 Task: In the Company abb.com, Create email and send with subject: 'Welcome to a New Paradigm: Introducing Our Visionary Solution', and with mail content 'Good Day,_x000D_
Embrace the power of innovation. Our disruptive solution will propel your industry forward and position you as a leader in your field._x000D_
Best Regards', attach the document: Proposal.doc and insert image: visitingcard.jpg. Below Best Regards, write Twitter and insert the URL: 'twitter.com'. Mark checkbox to create task to follow up : Tomorrow.  Enter or choose an email address of recipient's from company's contact and send.. Logged in from softage.5@softage.net
Action: Mouse moved to (83, 48)
Screenshot: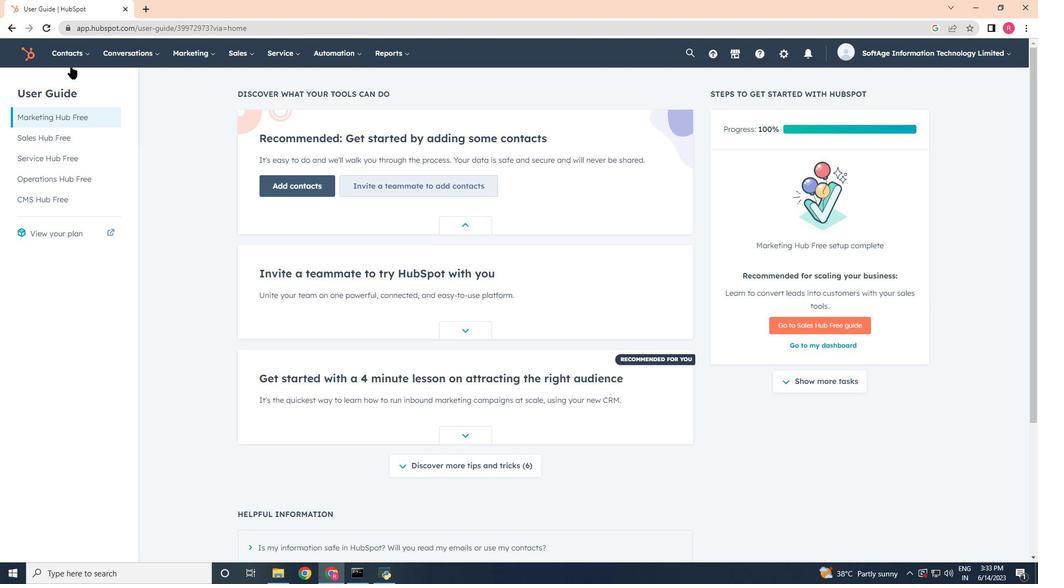 
Action: Mouse pressed left at (83, 48)
Screenshot: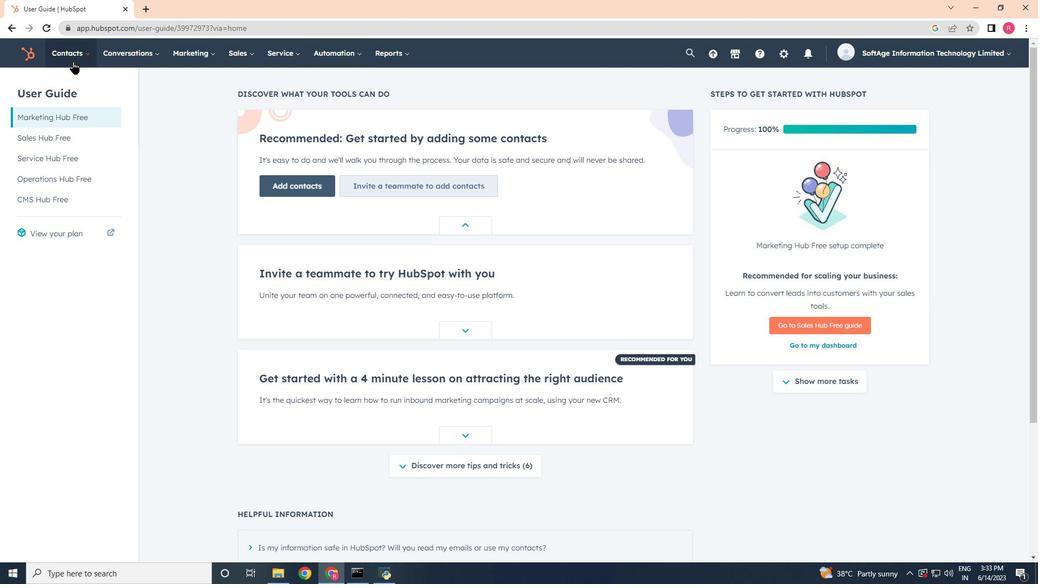 
Action: Mouse moved to (100, 97)
Screenshot: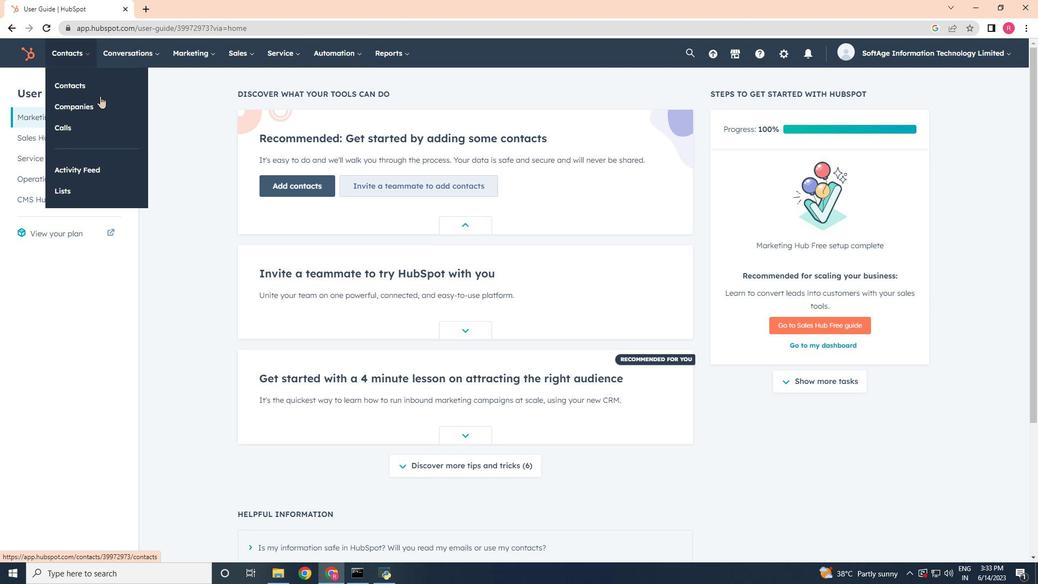 
Action: Mouse pressed left at (100, 97)
Screenshot: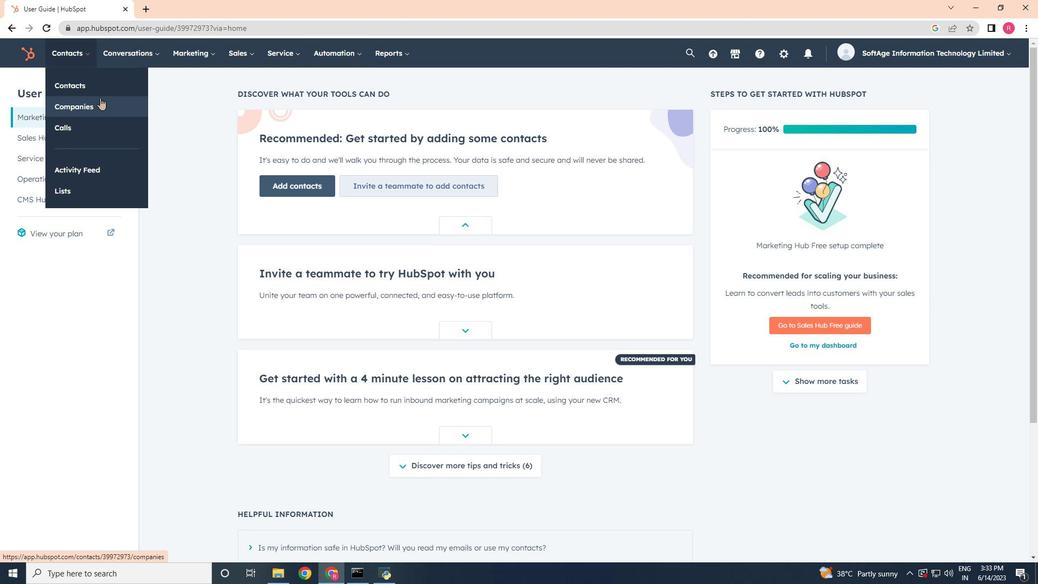 
Action: Mouse moved to (99, 172)
Screenshot: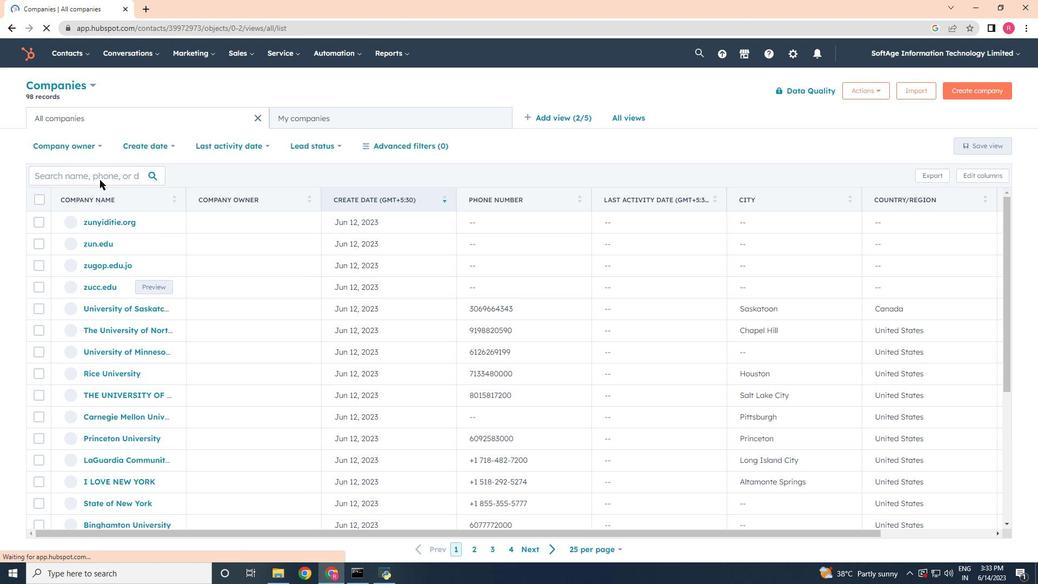 
Action: Mouse pressed left at (99, 172)
Screenshot: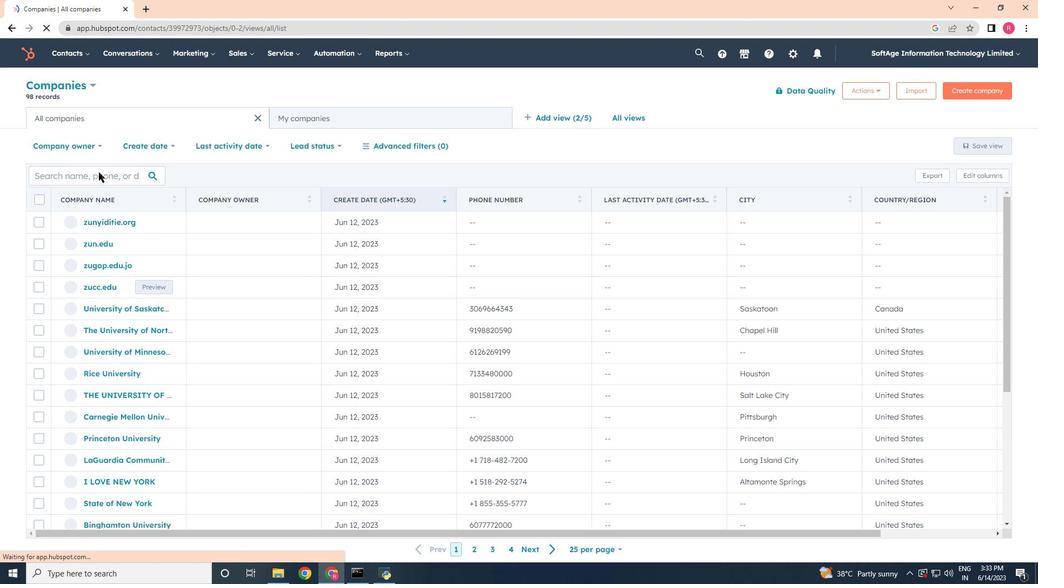 
Action: Mouse moved to (99, 172)
Screenshot: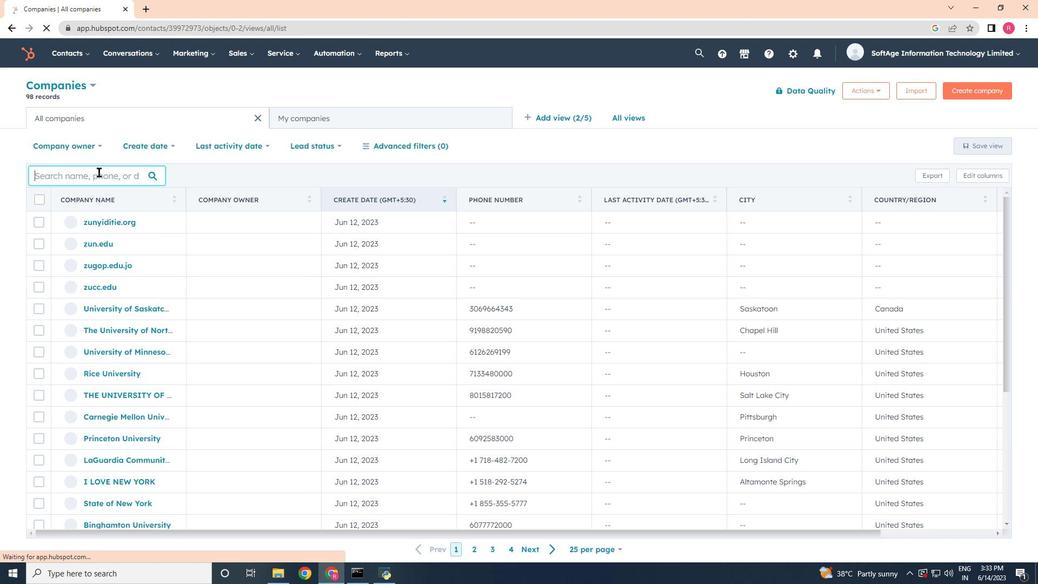 
Action: Key pressed abb
Screenshot: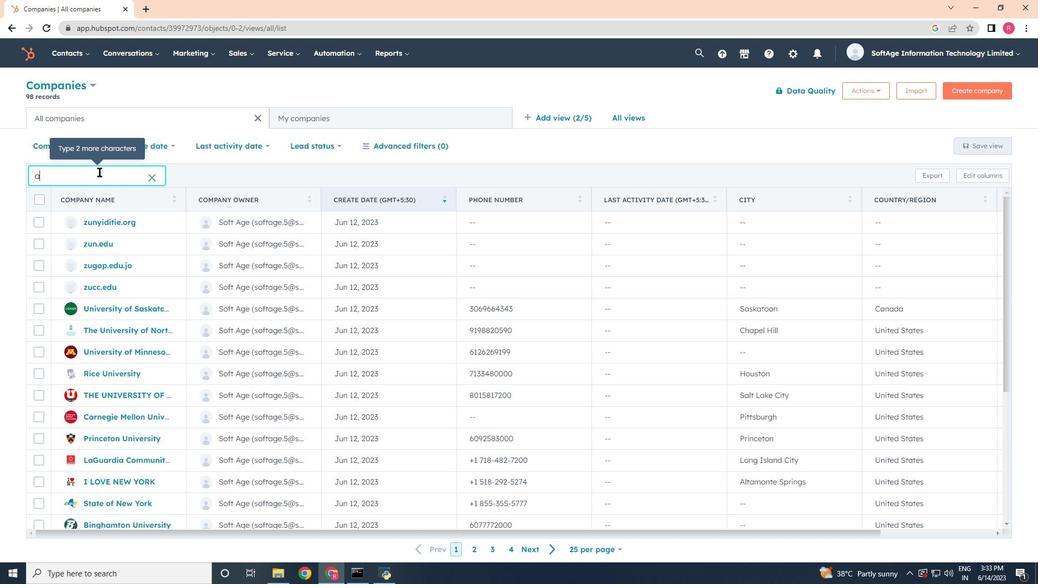 
Action: Mouse moved to (88, 227)
Screenshot: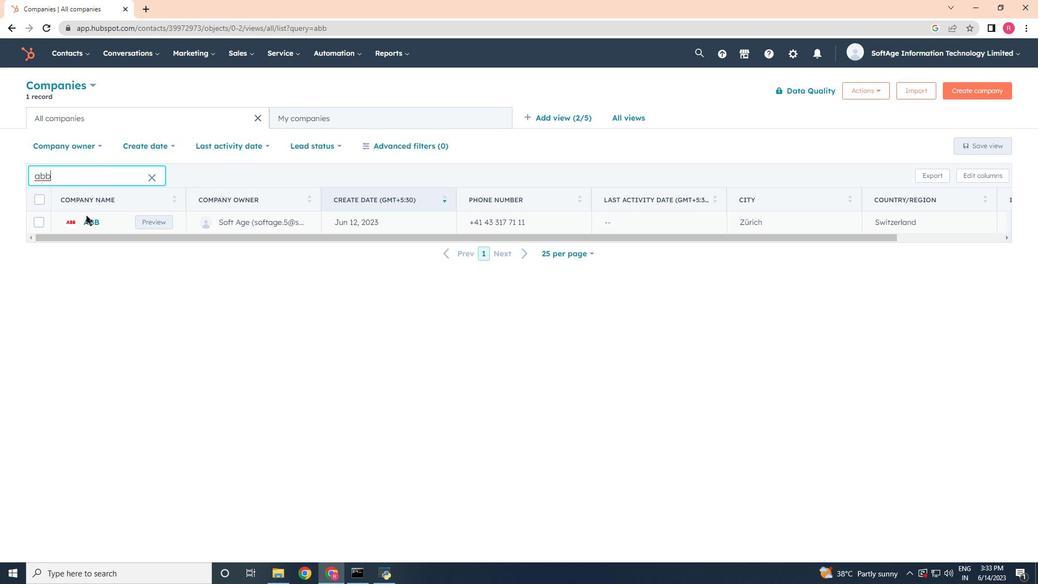 
Action: Mouse pressed left at (88, 227)
Screenshot: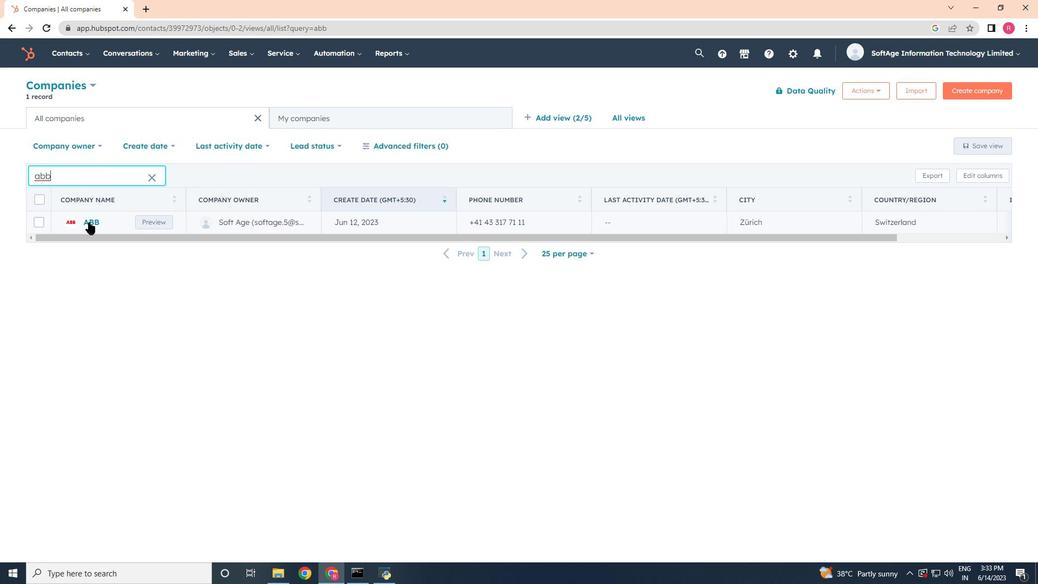 
Action: Mouse moved to (93, 222)
Screenshot: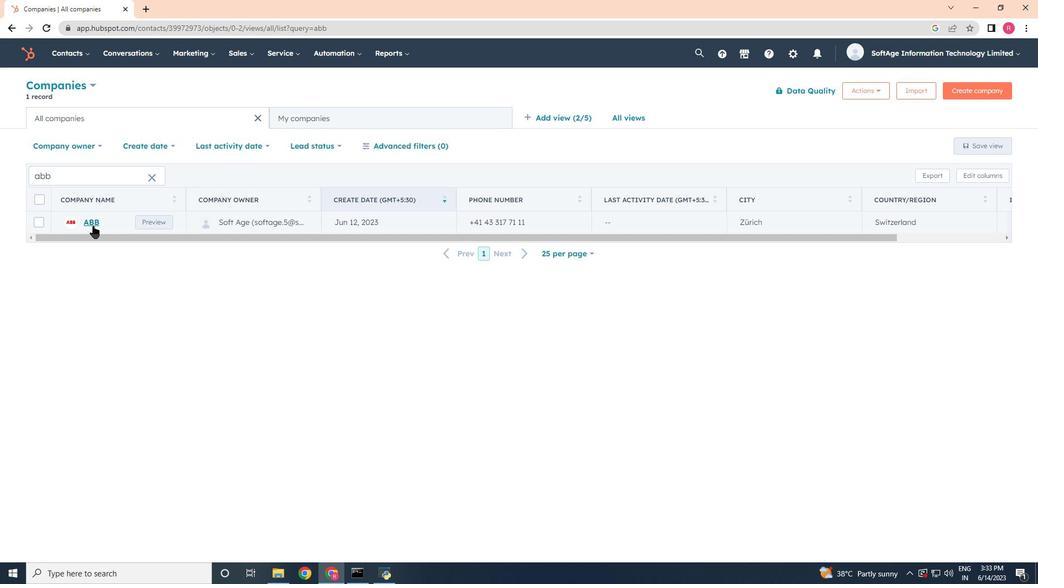 
Action: Mouse pressed left at (93, 222)
Screenshot: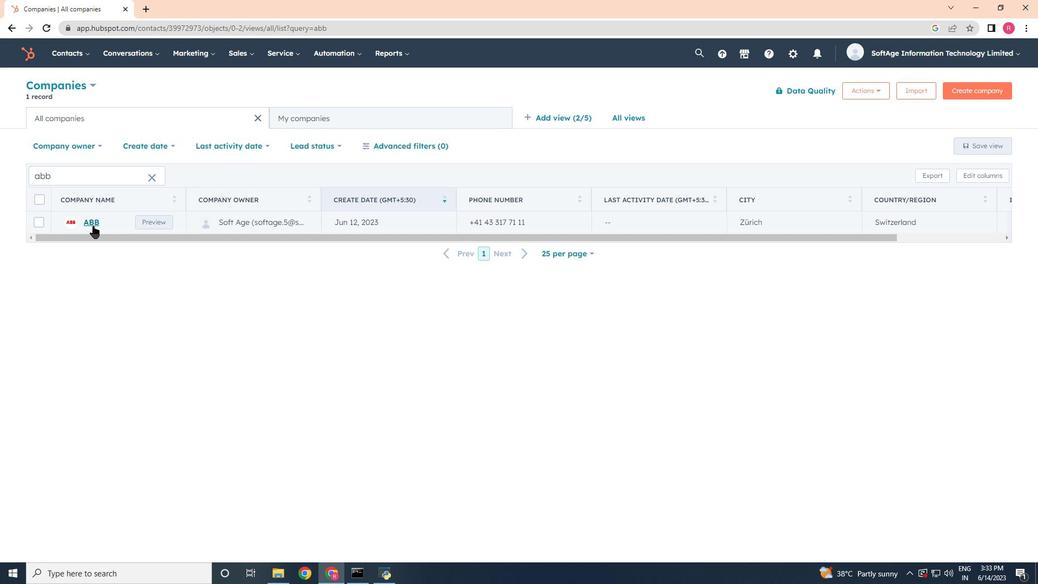
Action: Mouse moved to (66, 187)
Screenshot: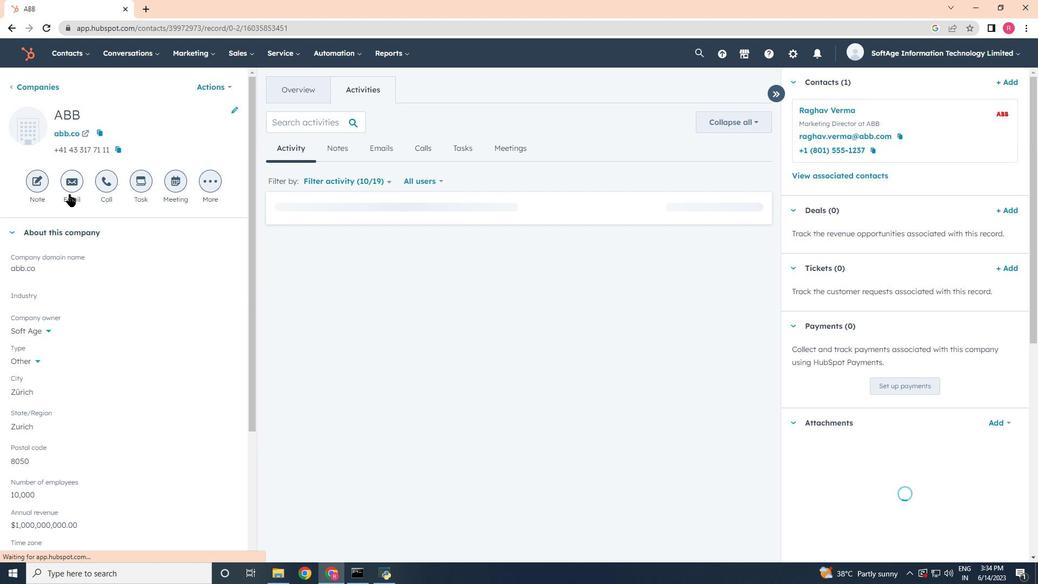 
Action: Mouse pressed left at (66, 187)
Screenshot: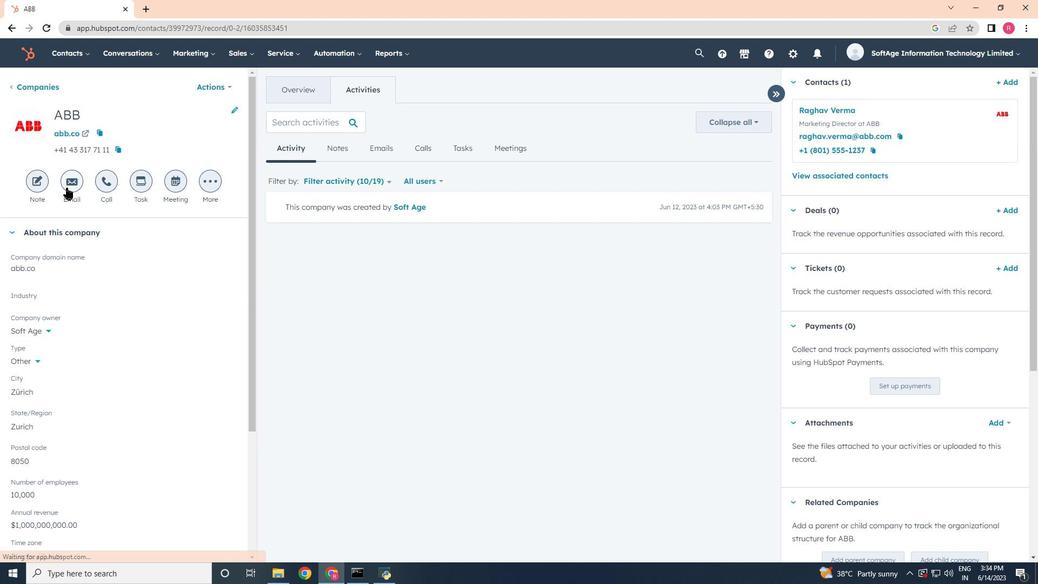 
Action: Mouse moved to (913, 273)
Screenshot: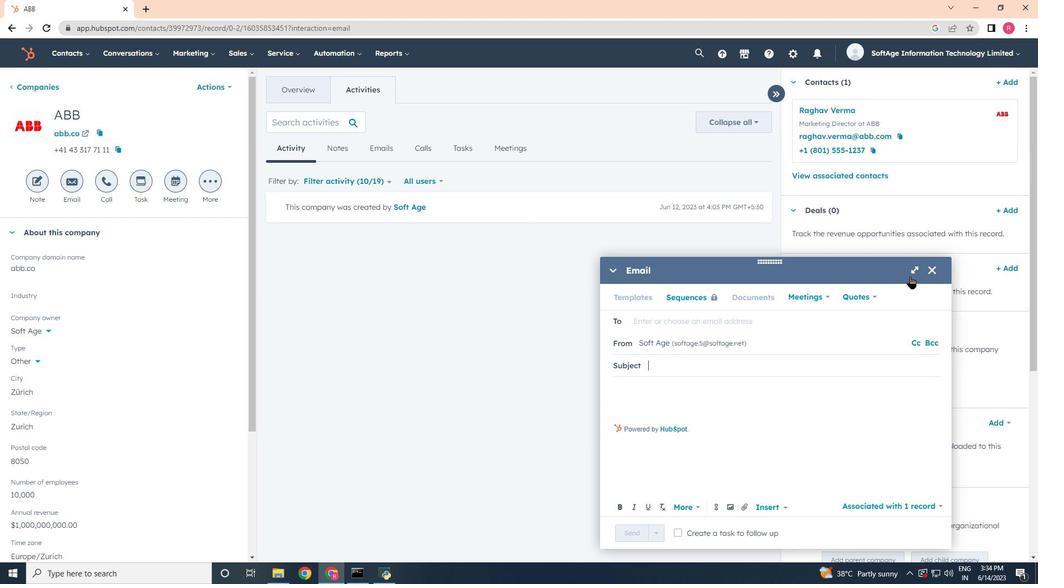 
Action: Mouse pressed left at (913, 273)
Screenshot: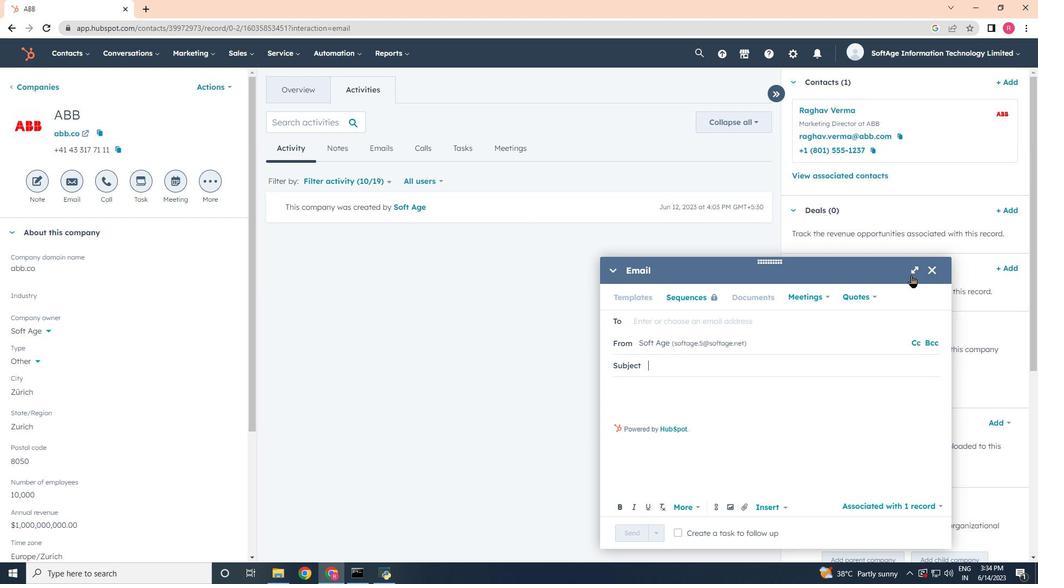 
Action: Mouse moved to (557, 249)
Screenshot: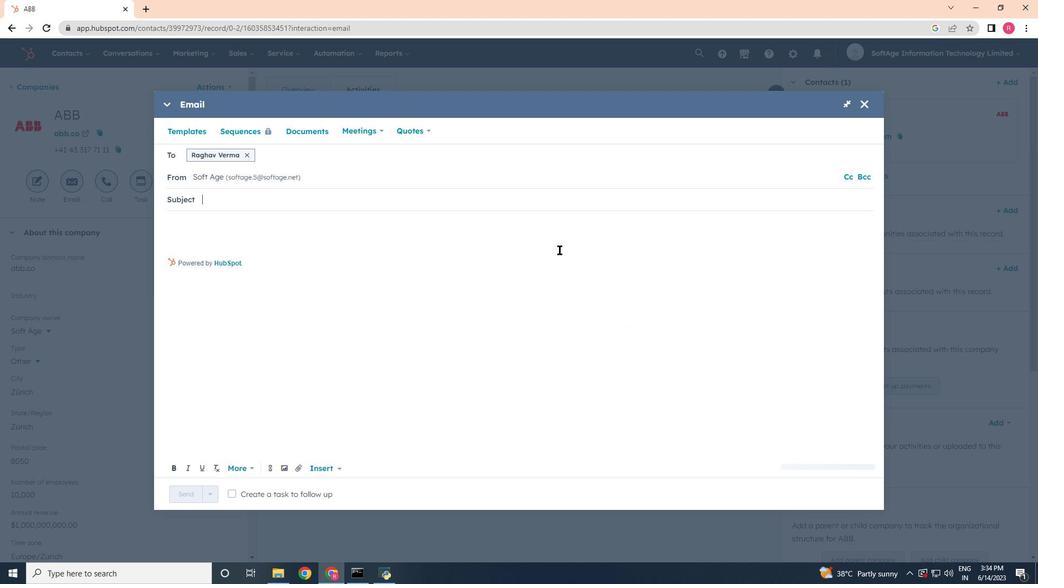 
Action: Key pressed <Key.shift>Welcome<Key.space>
Screenshot: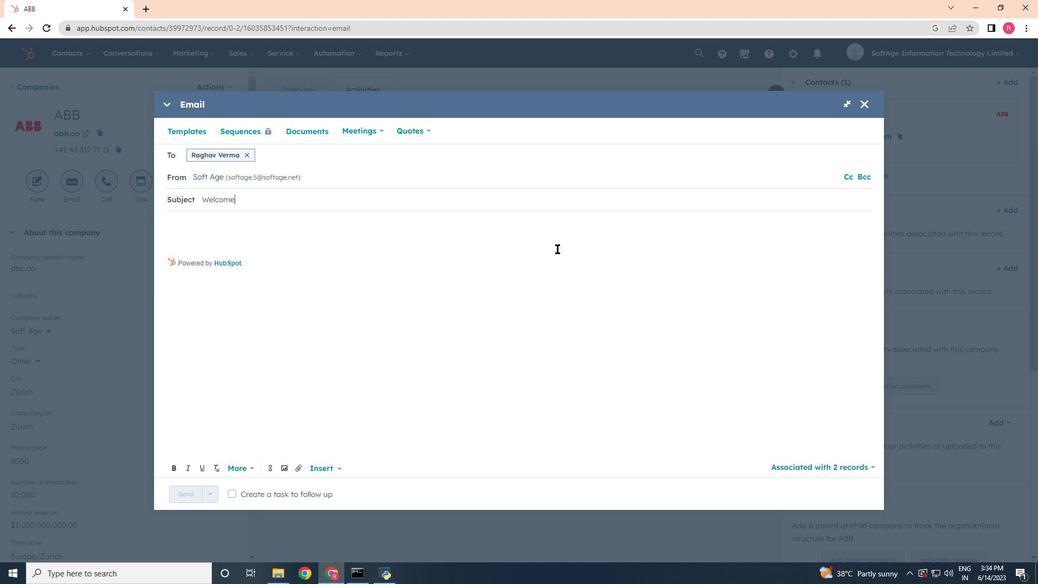 
Action: Mouse moved to (558, 249)
Screenshot: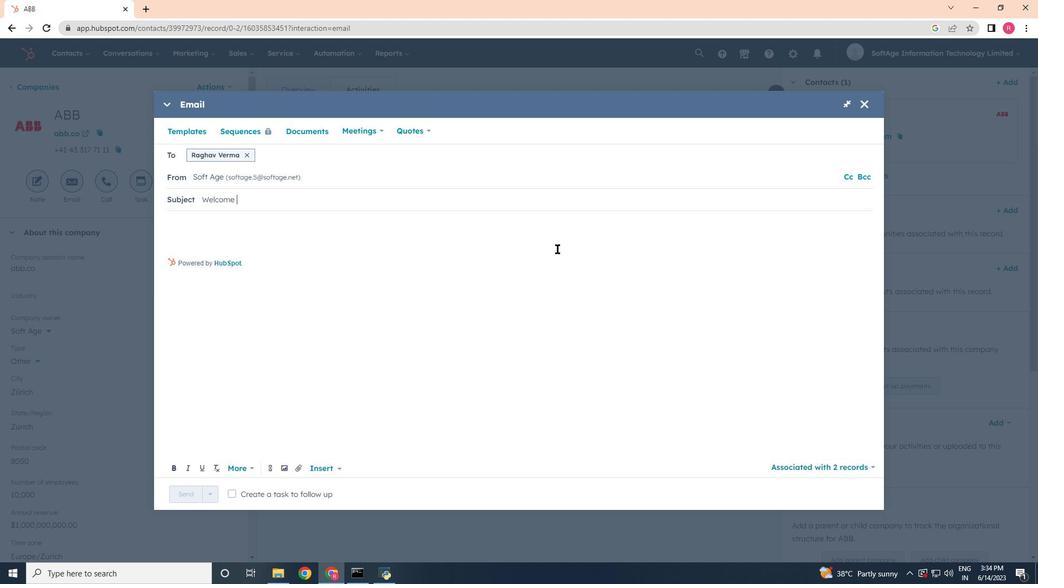 
Action: Key pressed to<Key.space>a<Key.space><Key.shift>New<Key.space><Key.shift>Paradigm<Key.shift_r>:<Key.space><Key.shift><Key.shift><Key.shift><Key.shift><Key.shift><Key.shift><Key.shift><Key.shift><Key.shift><Key.shift><Key.shift>Introducing<Key.space><Key.shift>Our<Key.space><Key.shift>Visionary<Key.space><Key.shift>Solution<Key.space>
Screenshot: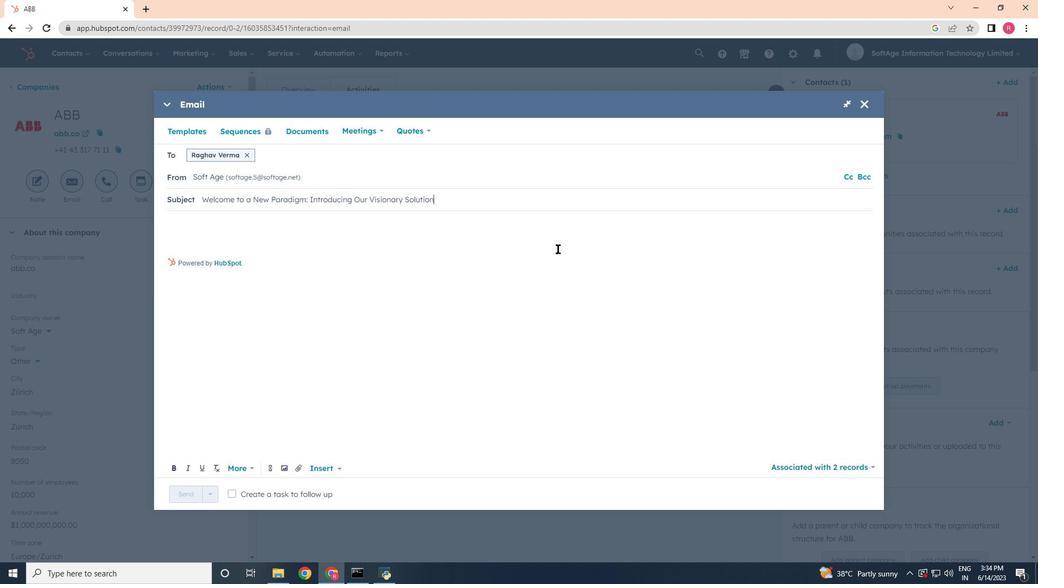 
Action: Mouse scrolled (558, 249) with delta (0, 0)
Screenshot: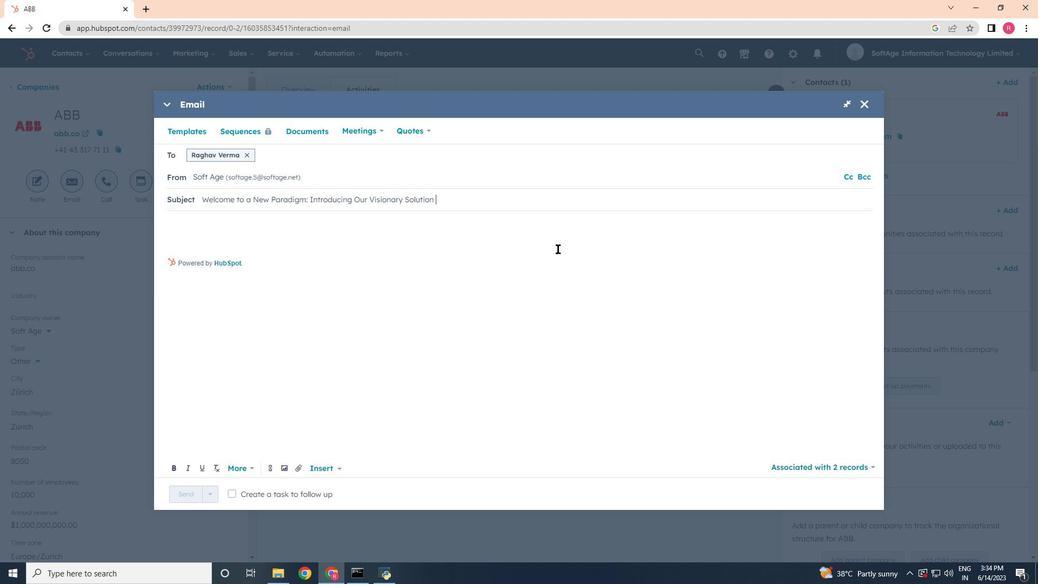 
Action: Mouse moved to (220, 224)
Screenshot: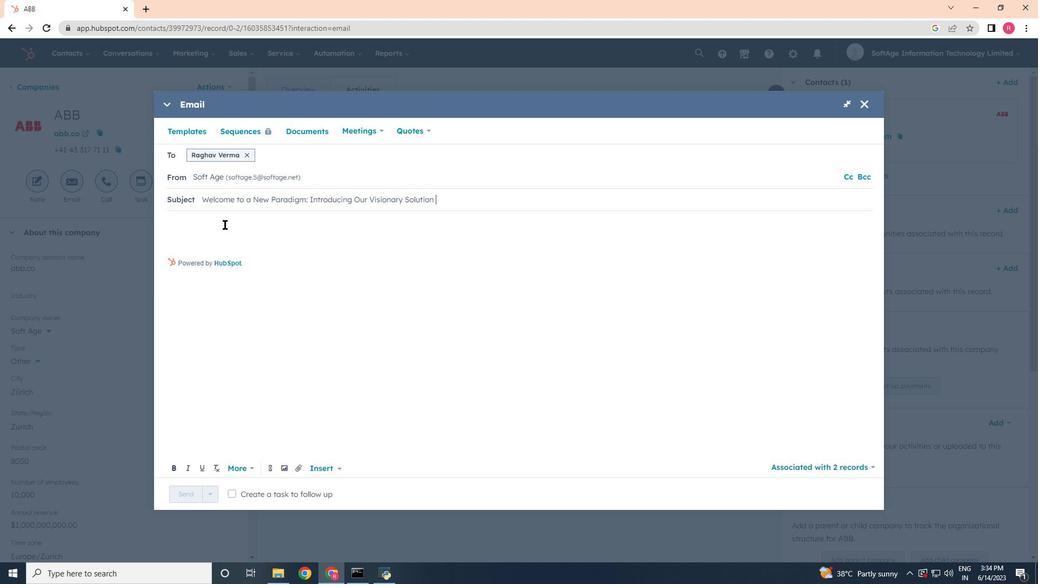 
Action: Mouse pressed left at (220, 224)
Screenshot: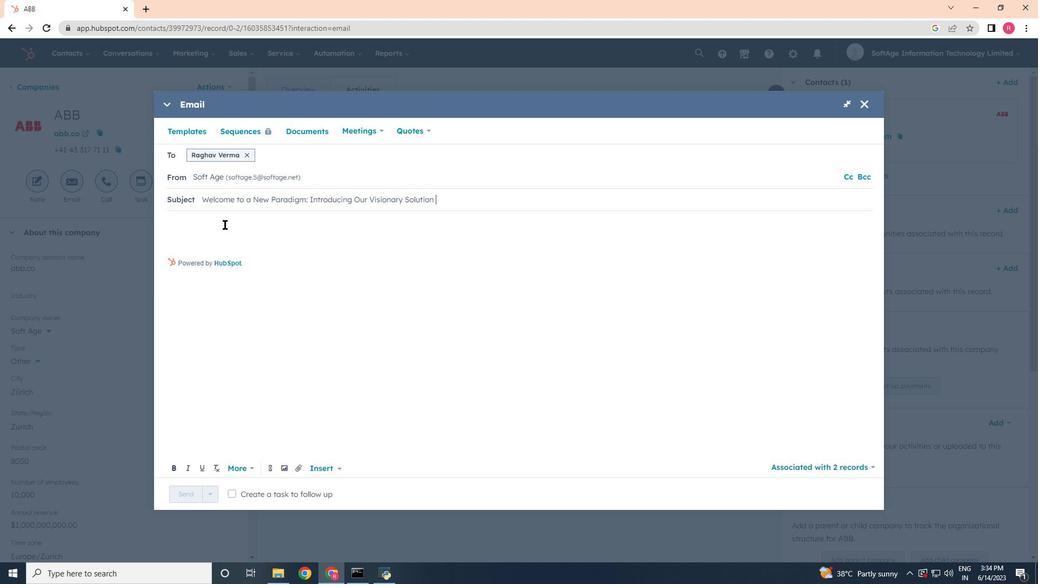 
Action: Mouse moved to (828, 503)
Screenshot: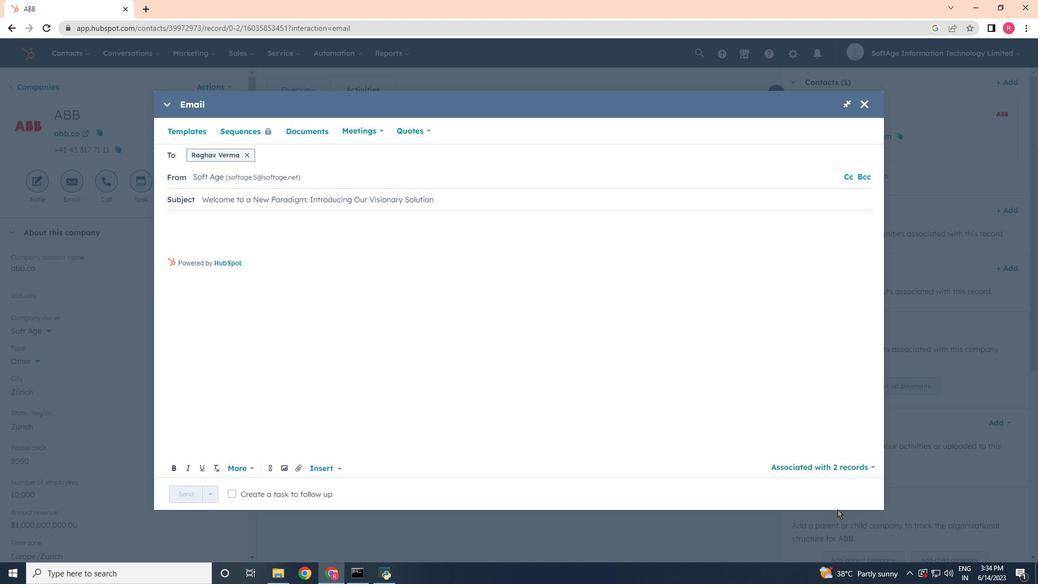 
Action: Key pressed <Key.shift>Good<Key.space><Key.shift><Key.shift><Key.shift><Key.shift><Key.shift><Key.shift><Key.shift><Key.shift><Key.shift><Key.shift><Key.shift><Key.shift><Key.shift><Key.shift><Key.shift>Day;<Key.backspace>,<Key.enter><Key.enter><Key.shift><Key.shift><Key.shift><Key.shift><Key.shift><Key.shift><Key.shift><Key.shift><Key.shift><Key.shift><Key.shift><Key.shift><Key.shift><Key.shift><Key.shift><Key.shift><Key.shift><Key.shift><Key.shift><Key.shift><Key.shift><Key.shift><Key.shift><Key.shift><Key.shift><Key.shift><Key.shift><Key.shift><Key.shift>Empower<Key.space><Key.backspace><Key.backspace><Key.backspace><Key.backspace><Key.backspace><Key.backspace><Key.backspace>mbrace<Key.space>the<Key.space>power<Key.space>of<Key.space>innovation<Key.space><Key.backspace>.<Key.space><Key.shift>Our<Key.space>disruptive<Key.space>solution<Key.space>will<Key.space>propel<Key.space>your<Key.space>industry<Key.space>forwards<Key.space>and<Key.space>position<Key.space>you<Key.space>as<Key.space>a<Key.space>leader<Key.space>in<Key.space>your<Key.space>field.<Key.enter><Key.enter><Key.shift>Best<Key.space><Key.shift><Key.shift><Key.shift><Key.shift><Key.shift>Regards,<Key.enter>
Screenshot: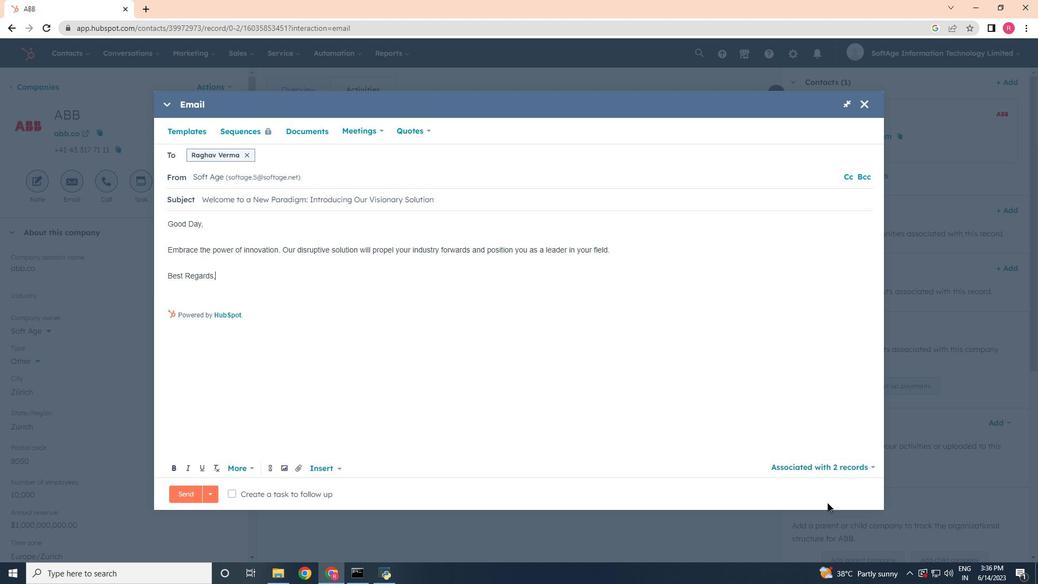 
Action: Mouse moved to (302, 468)
Screenshot: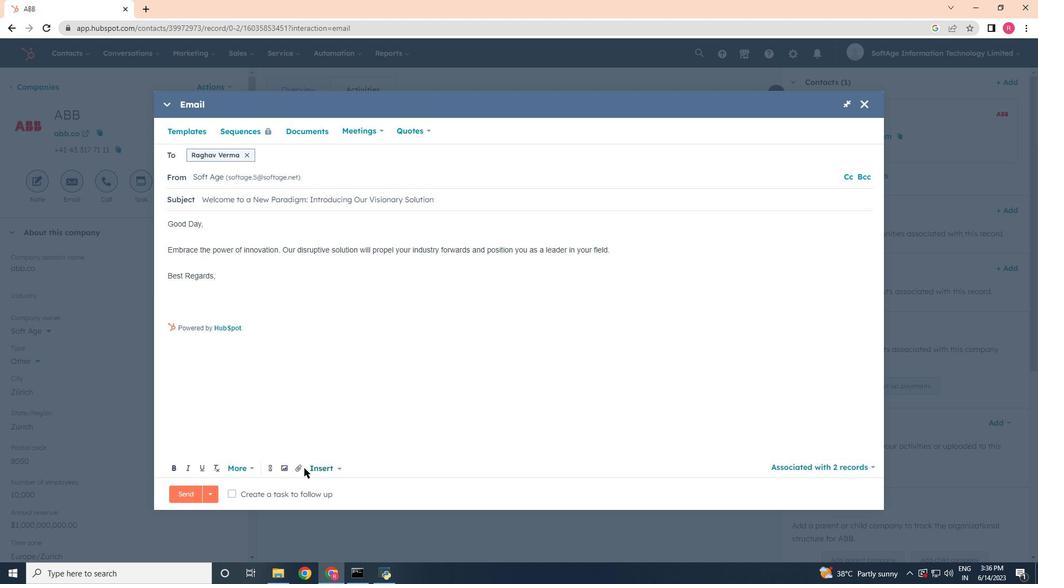
Action: Mouse pressed left at (302, 468)
Screenshot: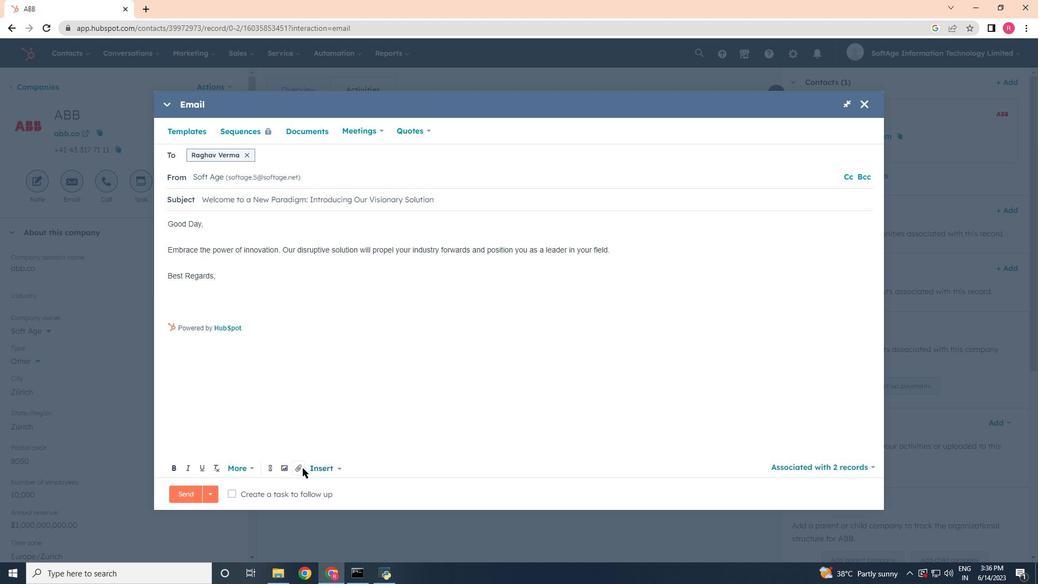 
Action: Mouse moved to (309, 444)
Screenshot: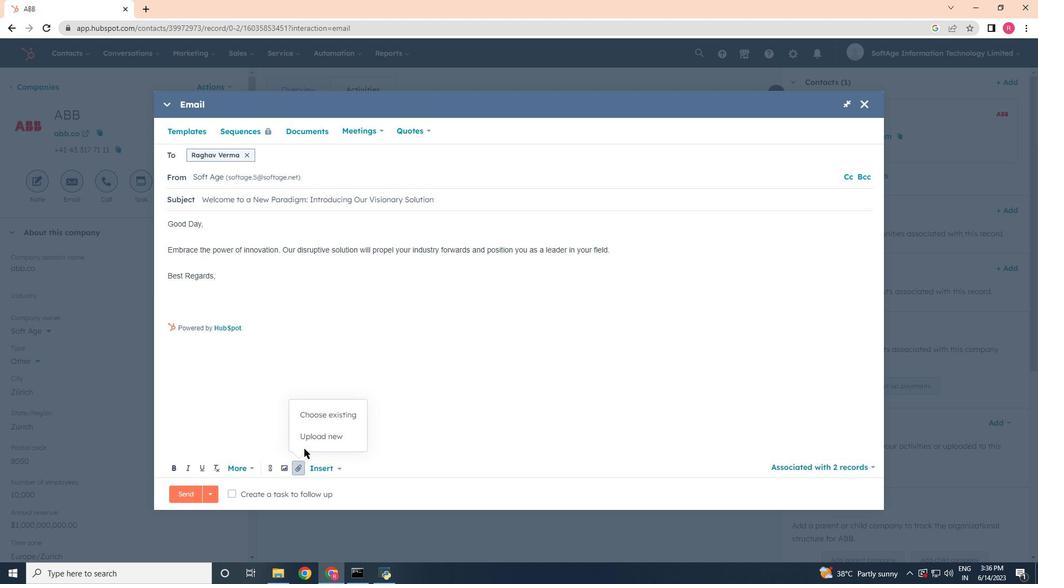
Action: Mouse pressed left at (309, 444)
Screenshot: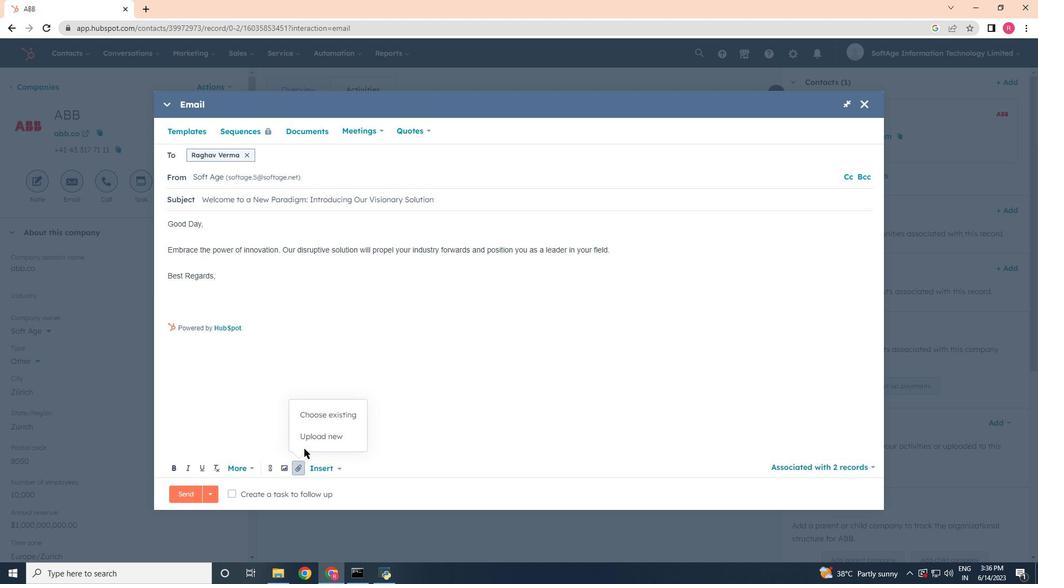 
Action: Mouse moved to (174, 183)
Screenshot: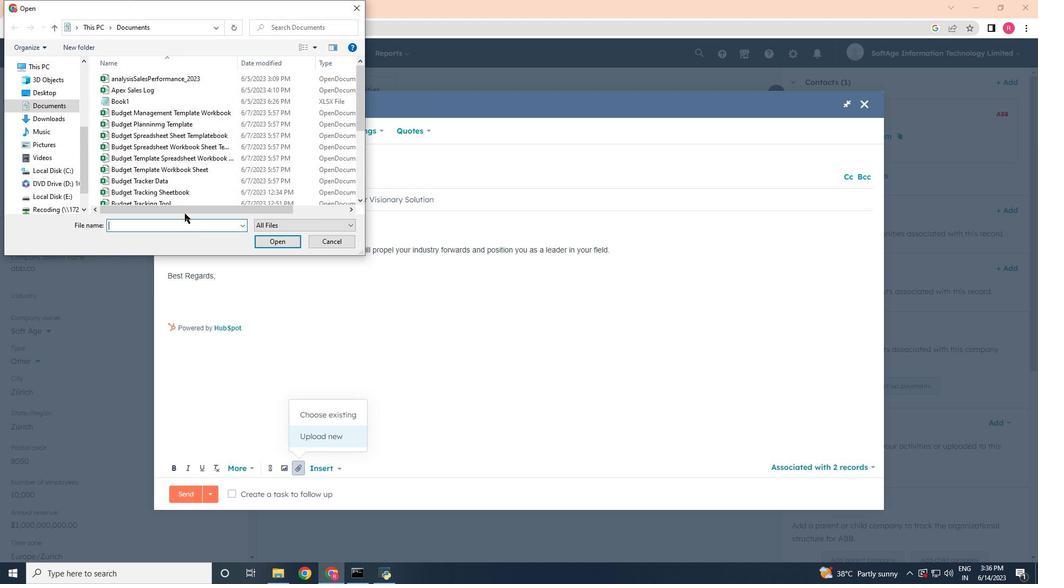 
Action: Mouse scrolled (174, 182) with delta (0, 0)
Screenshot: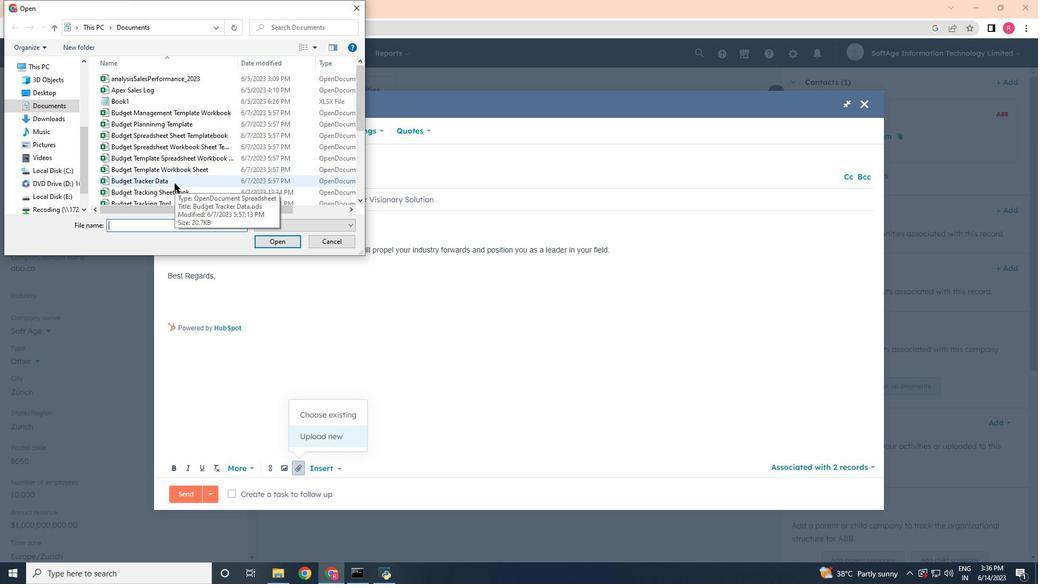 
Action: Mouse scrolled (174, 182) with delta (0, 0)
Screenshot: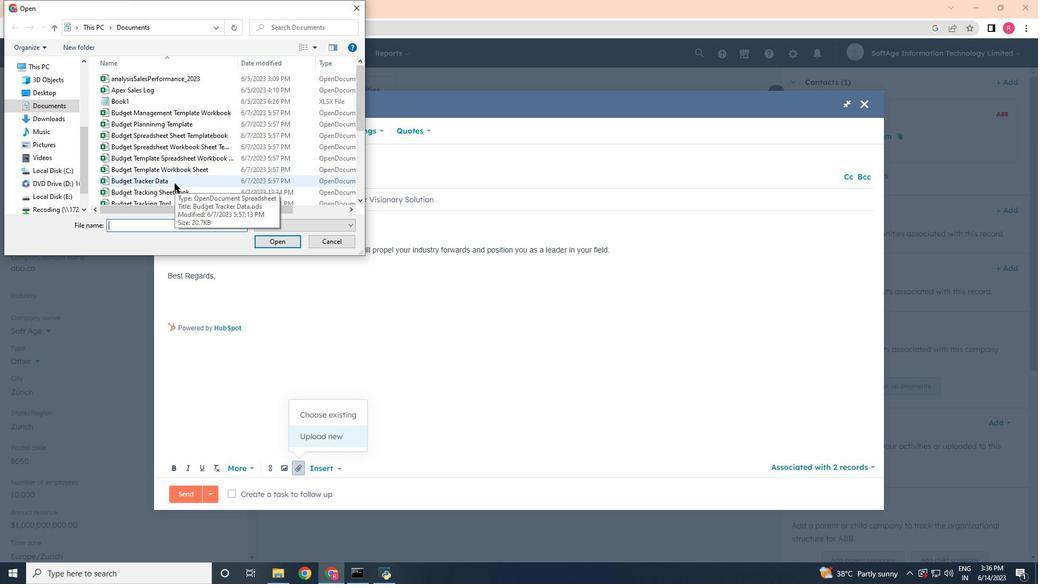 
Action: Mouse scrolled (174, 182) with delta (0, 0)
Screenshot: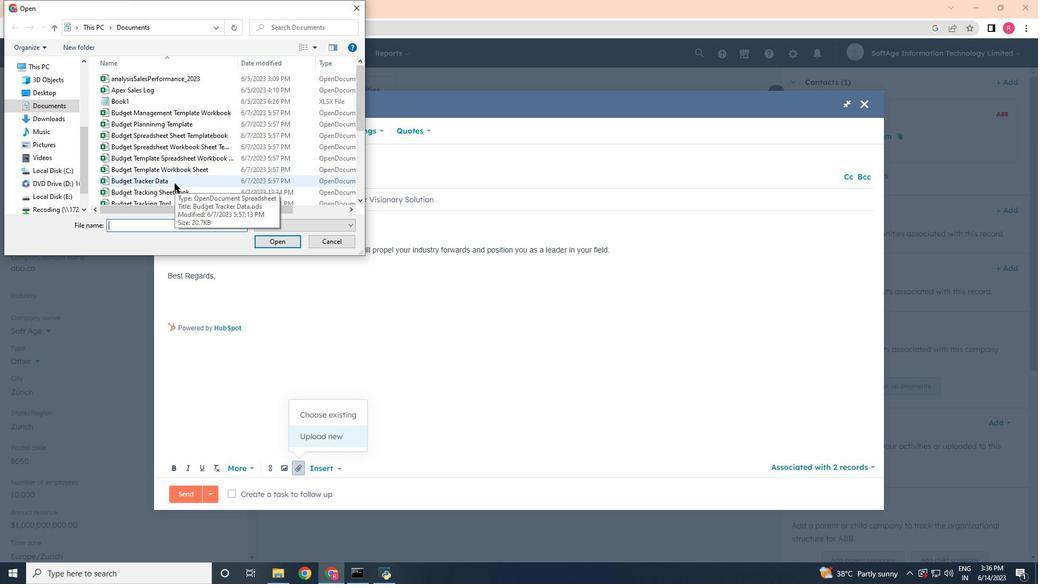 
Action: Mouse scrolled (174, 182) with delta (0, 0)
Screenshot: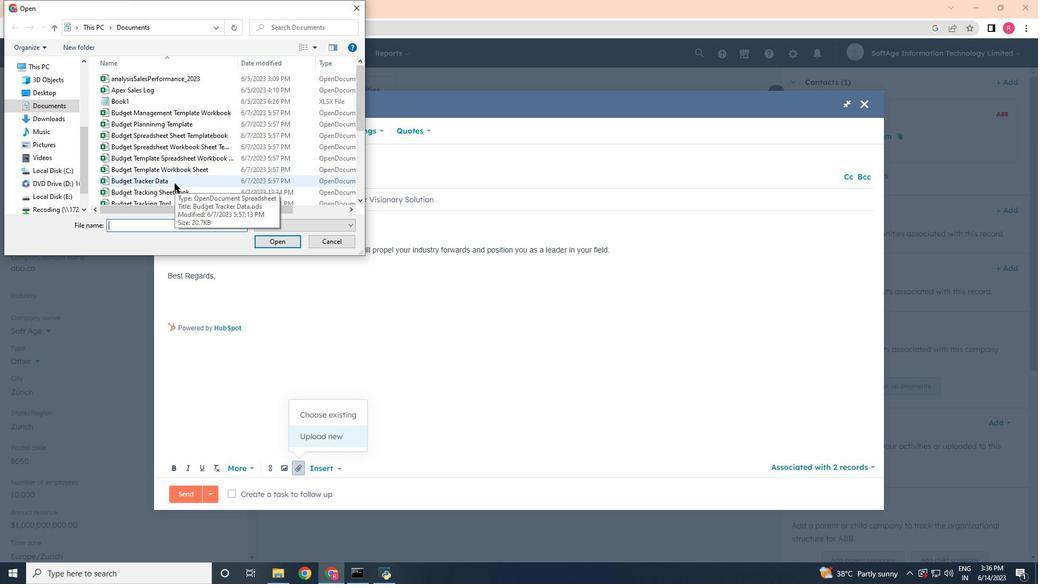 
Action: Mouse scrolled (174, 182) with delta (0, 0)
Screenshot: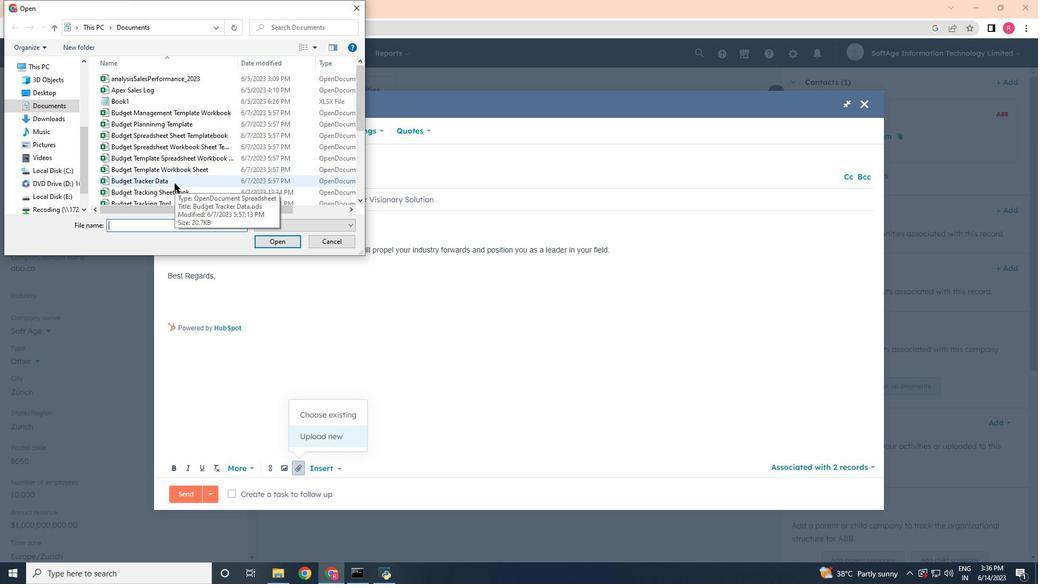 
Action: Mouse moved to (170, 179)
Screenshot: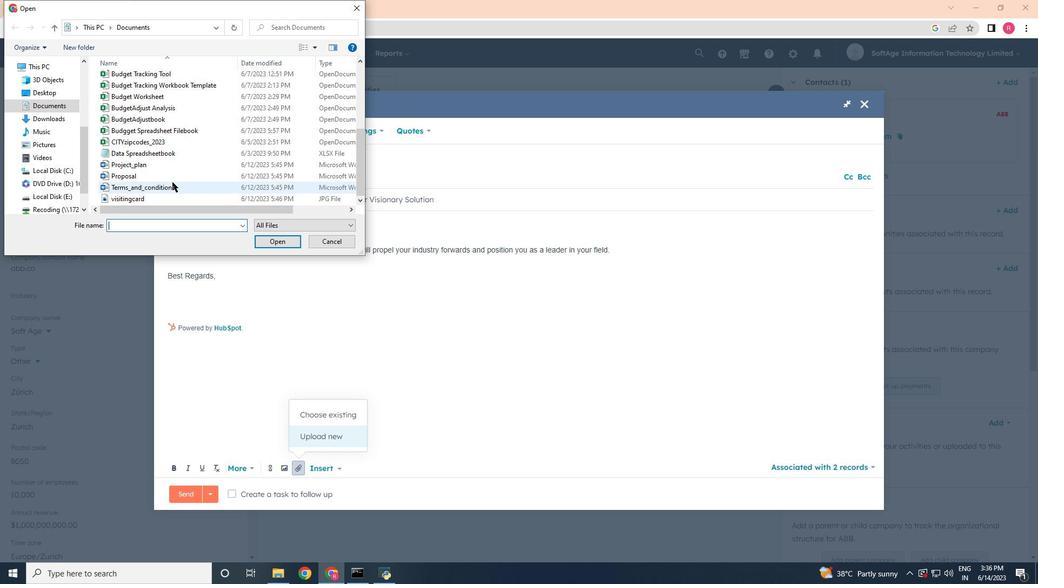 
Action: Mouse pressed left at (170, 179)
Screenshot: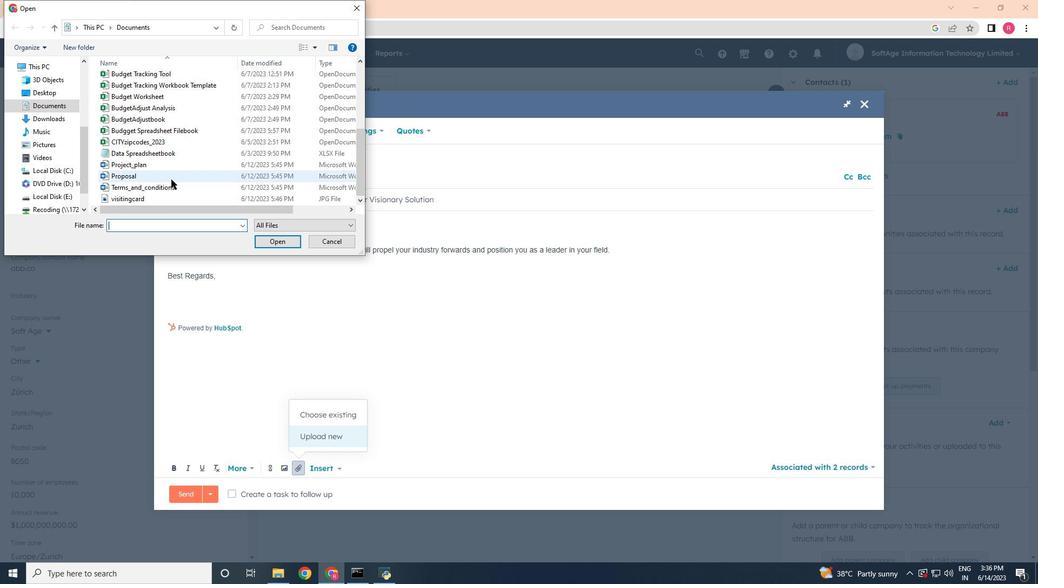 
Action: Mouse moved to (268, 240)
Screenshot: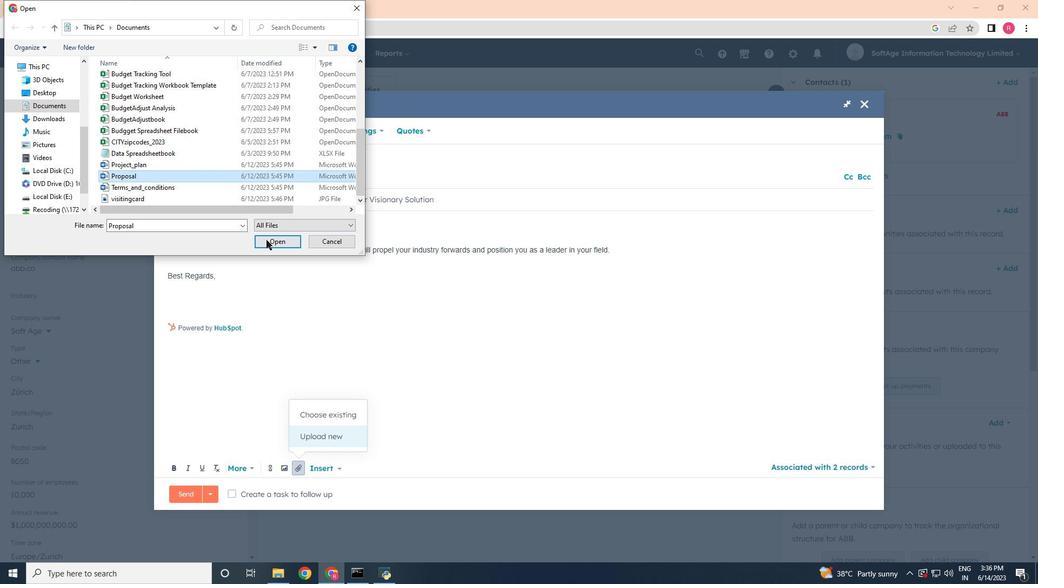 
Action: Mouse pressed left at (268, 240)
Screenshot: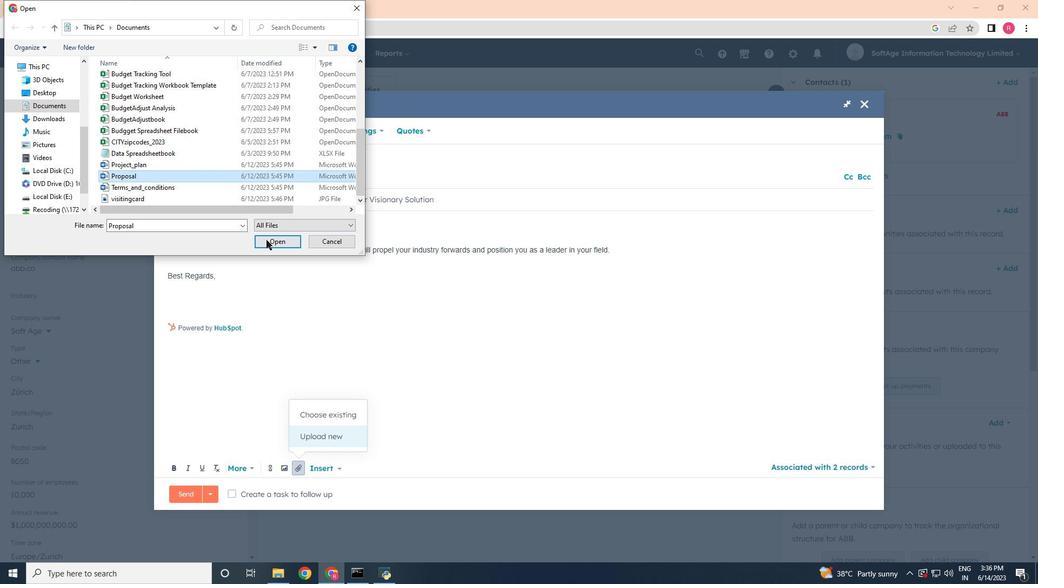 
Action: Mouse moved to (285, 440)
Screenshot: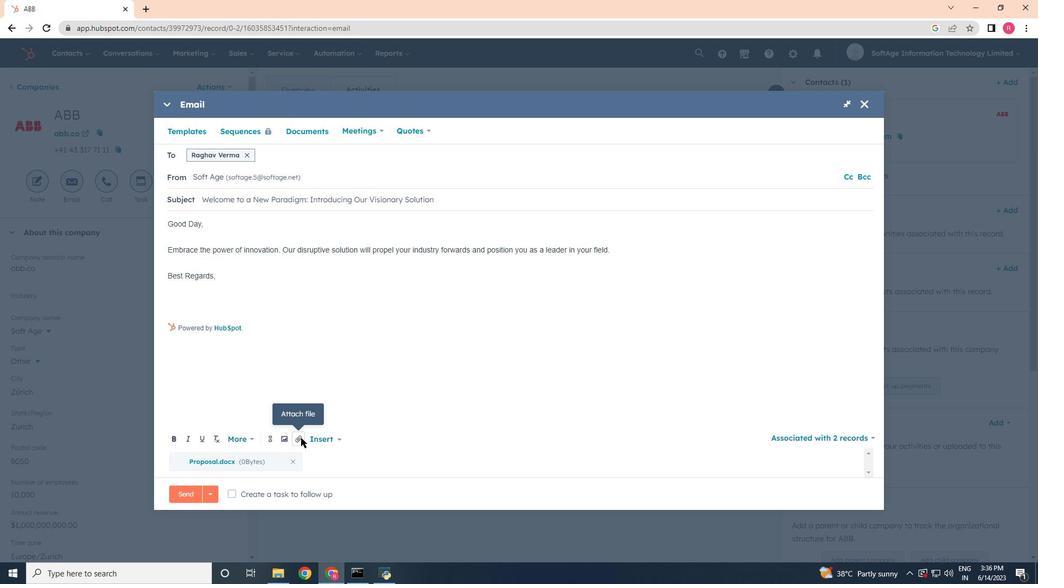 
Action: Mouse pressed left at (285, 440)
Screenshot: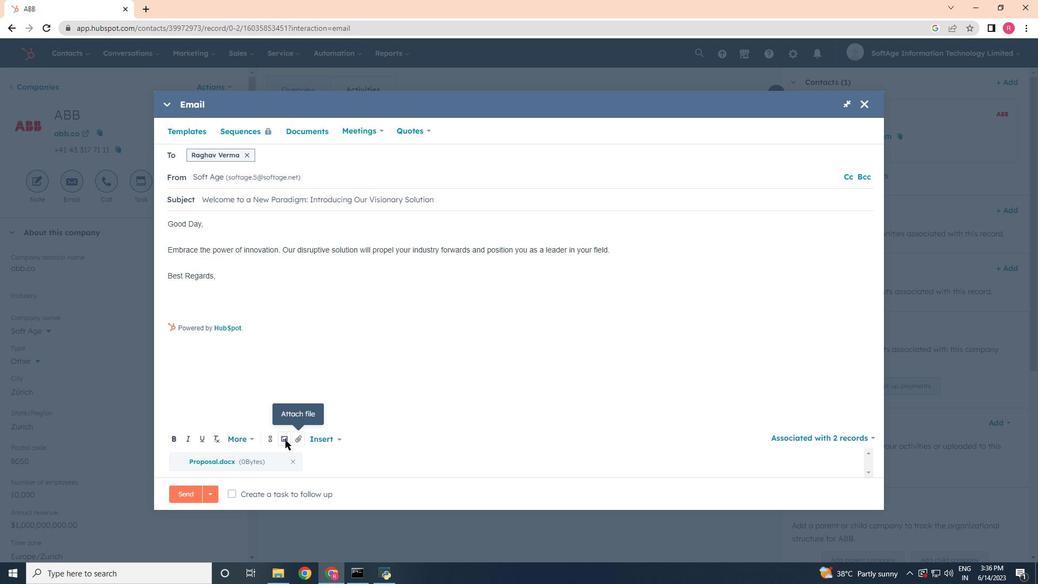 
Action: Mouse moved to (285, 417)
Screenshot: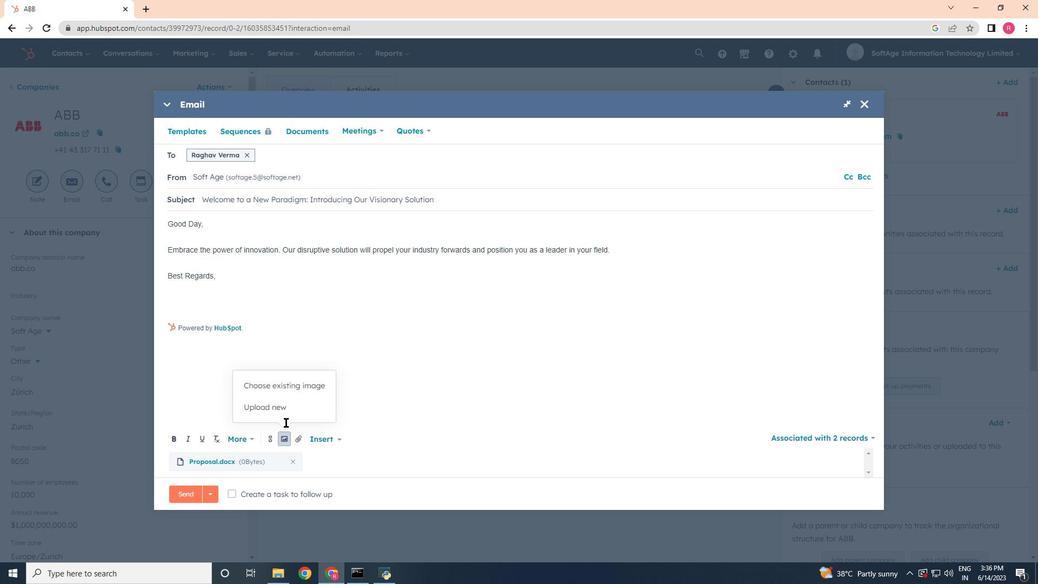 
Action: Mouse pressed left at (285, 417)
Screenshot: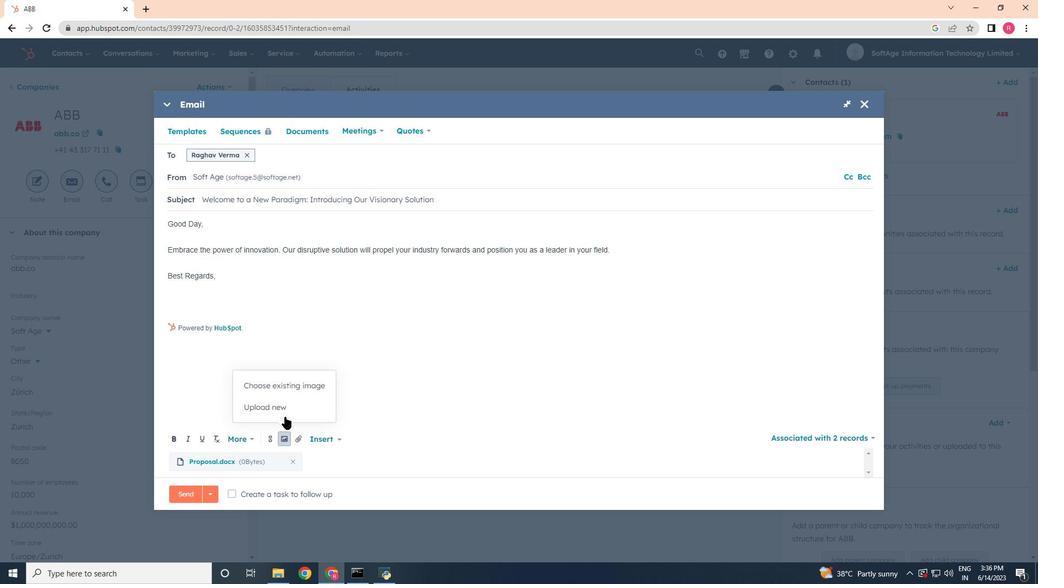 
Action: Mouse moved to (114, 99)
Screenshot: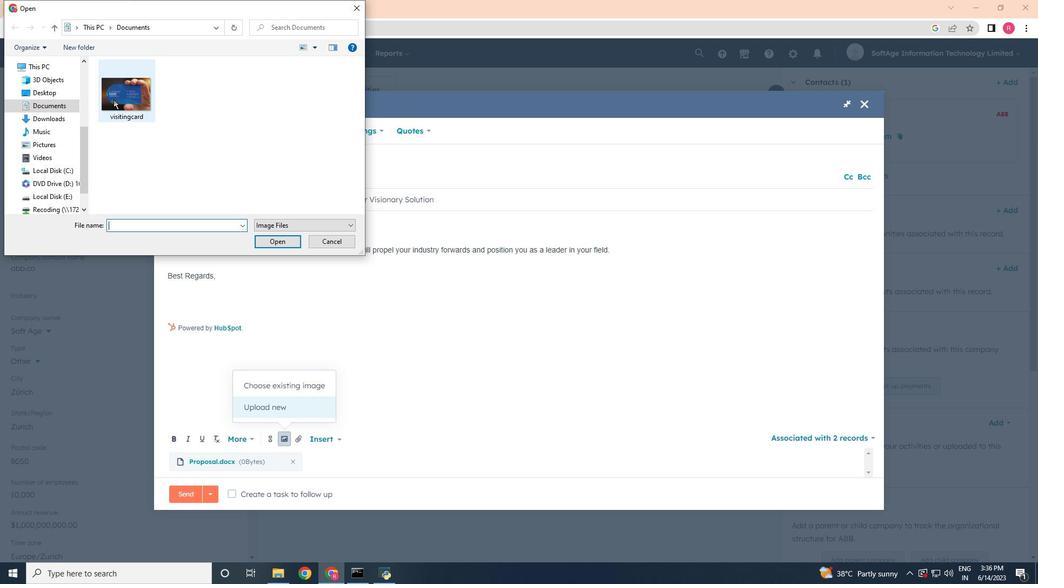 
Action: Mouse pressed left at (114, 99)
Screenshot: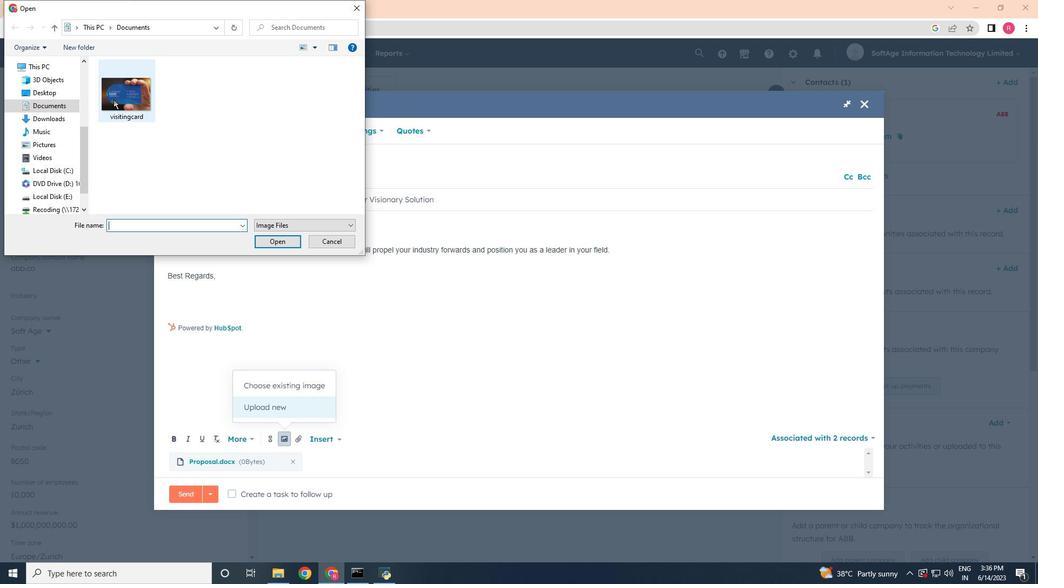 
Action: Mouse moved to (268, 243)
Screenshot: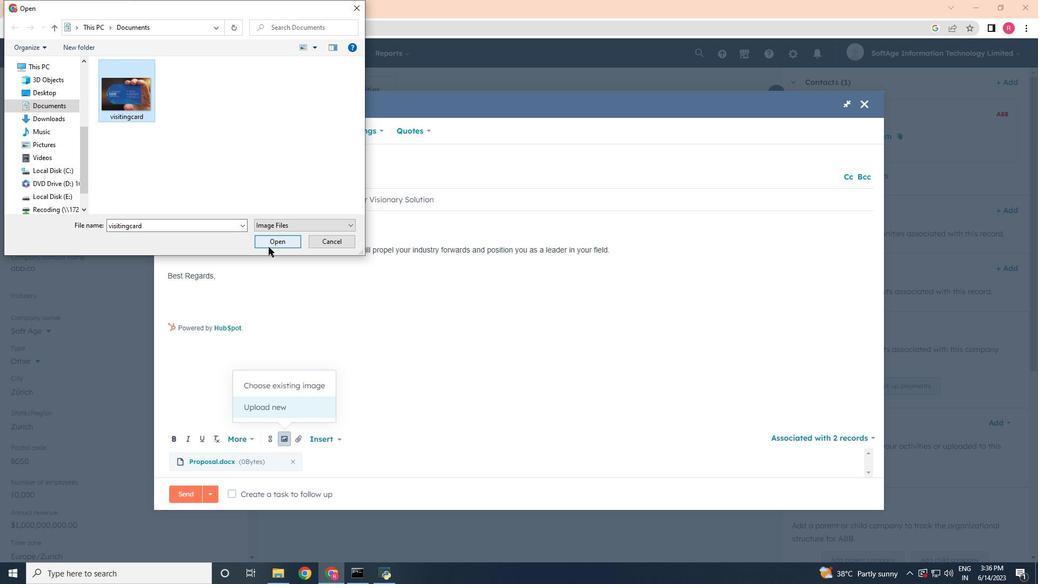 
Action: Mouse pressed left at (268, 243)
Screenshot: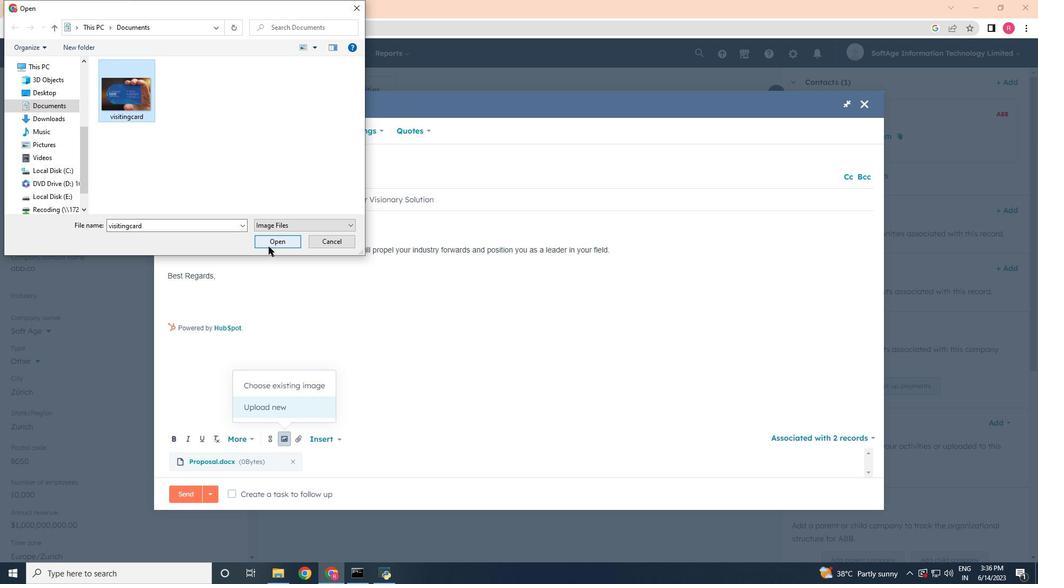 
Action: Mouse moved to (183, 258)
Screenshot: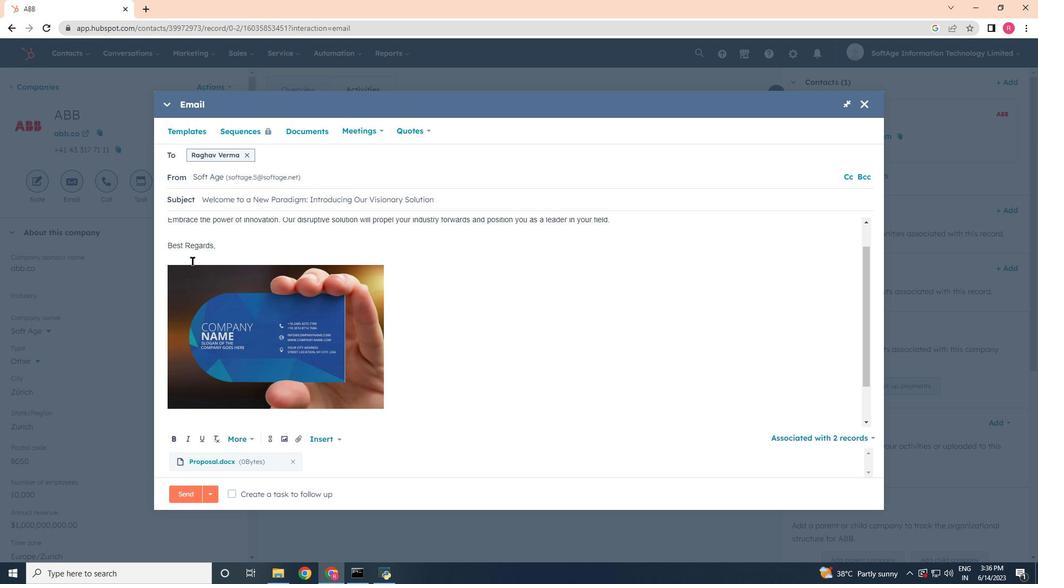 
Action: Mouse pressed left at (183, 258)
Screenshot: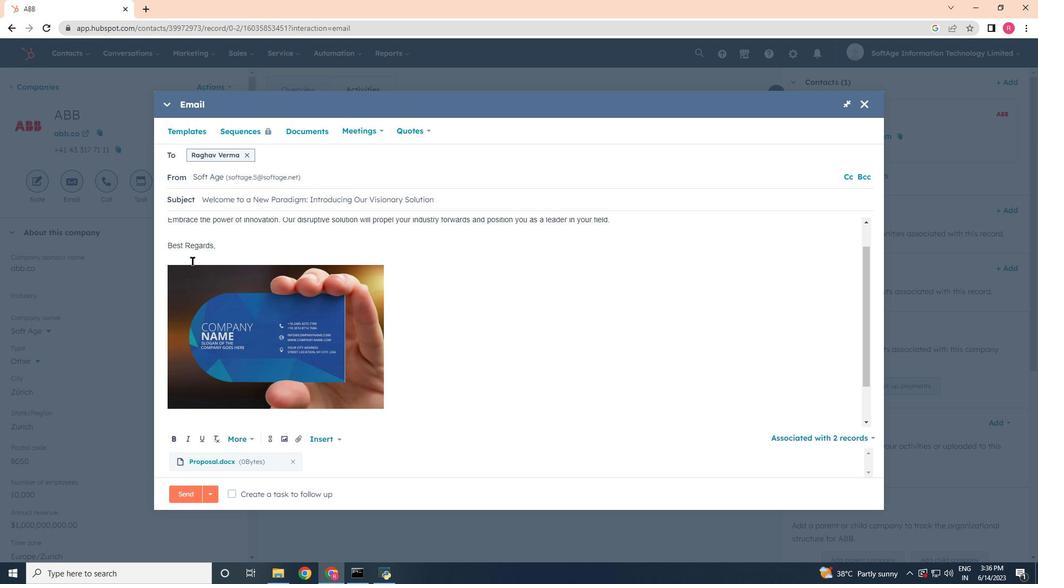 
Action: Mouse moved to (272, 443)
Screenshot: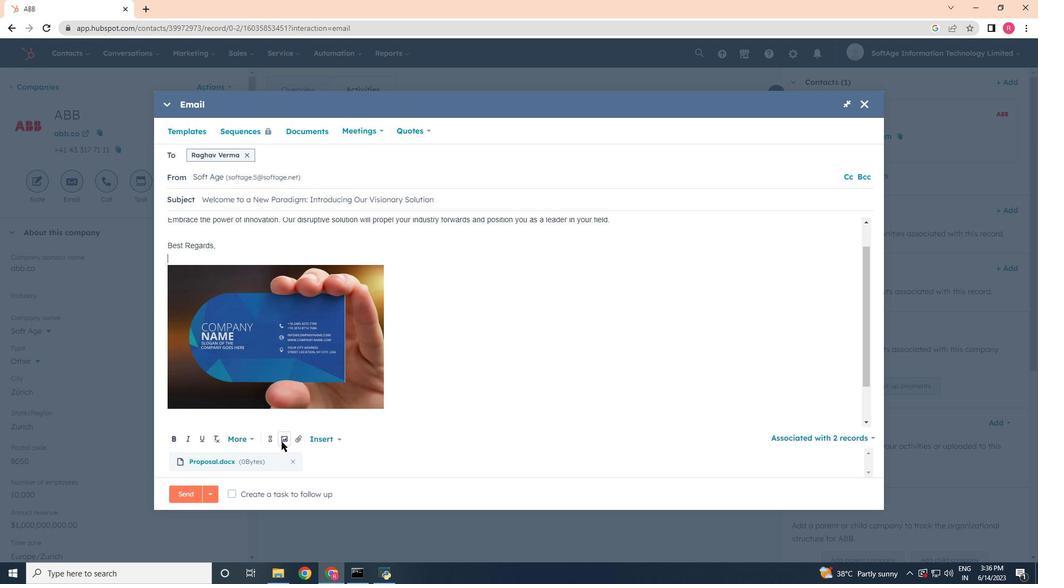 
Action: Mouse pressed left at (272, 443)
Screenshot: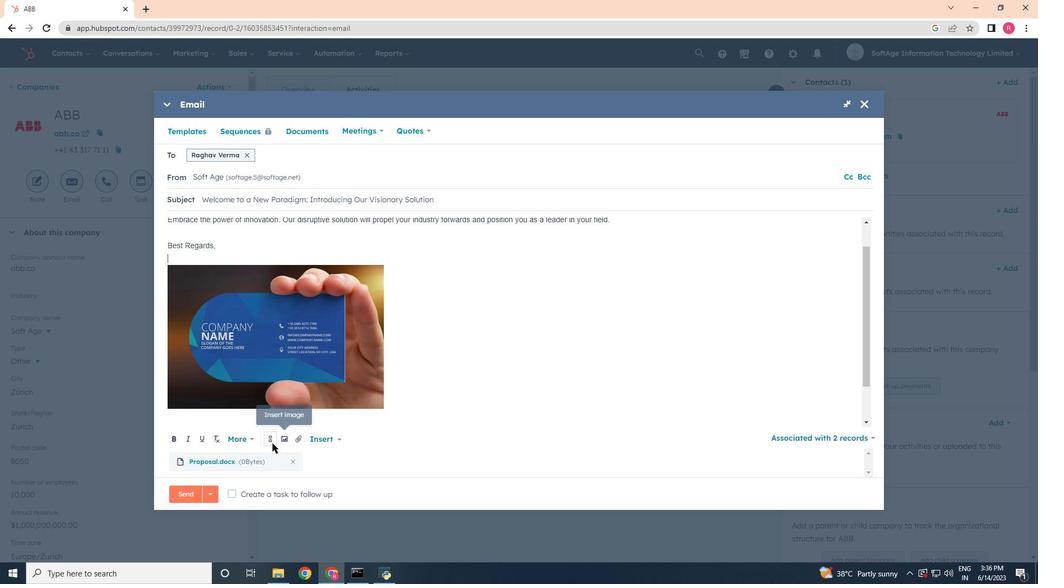 
Action: Mouse moved to (293, 320)
Screenshot: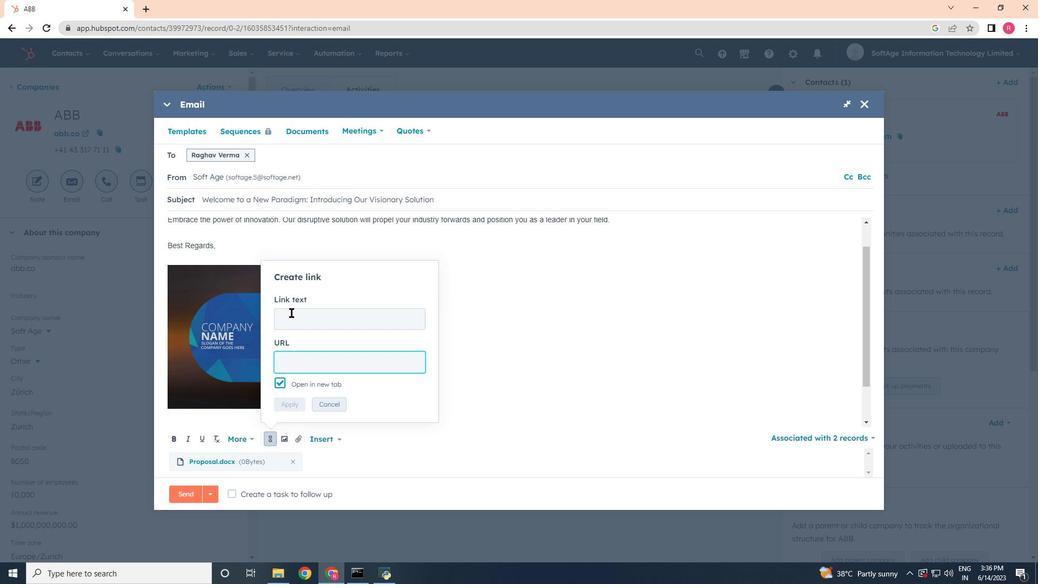 
Action: Mouse pressed left at (293, 320)
Screenshot: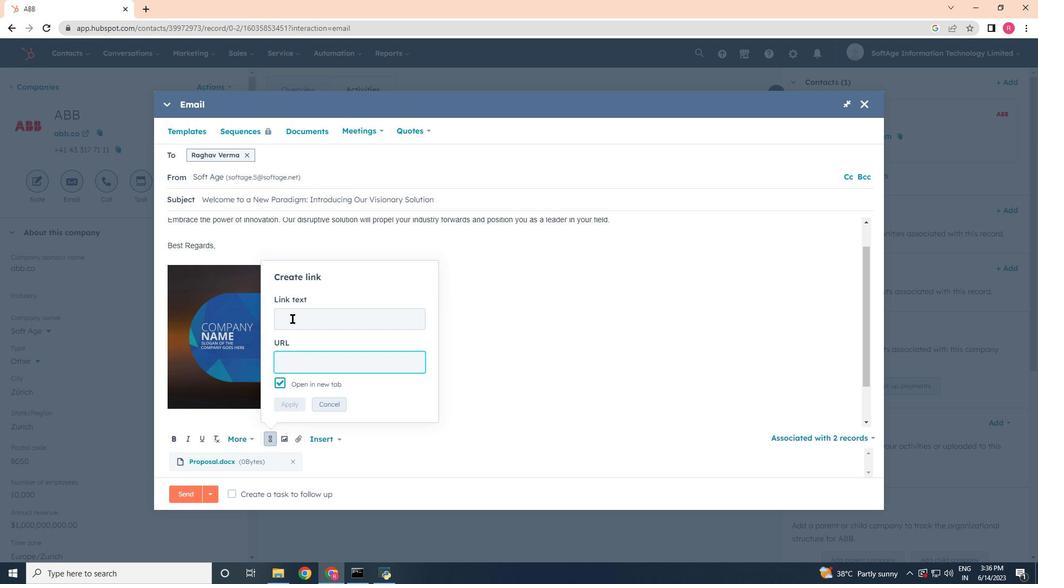 
Action: Mouse moved to (292, 318)
Screenshot: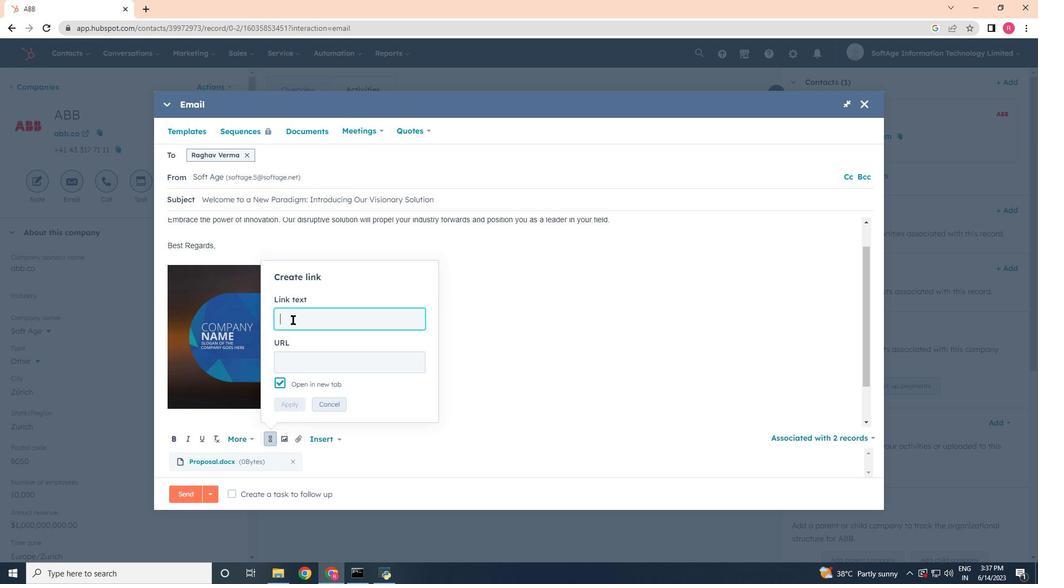 
Action: Key pressed <Key.shift><Key.shift><Key.shift>Twitter<Key.tab>twitter.com
Screenshot: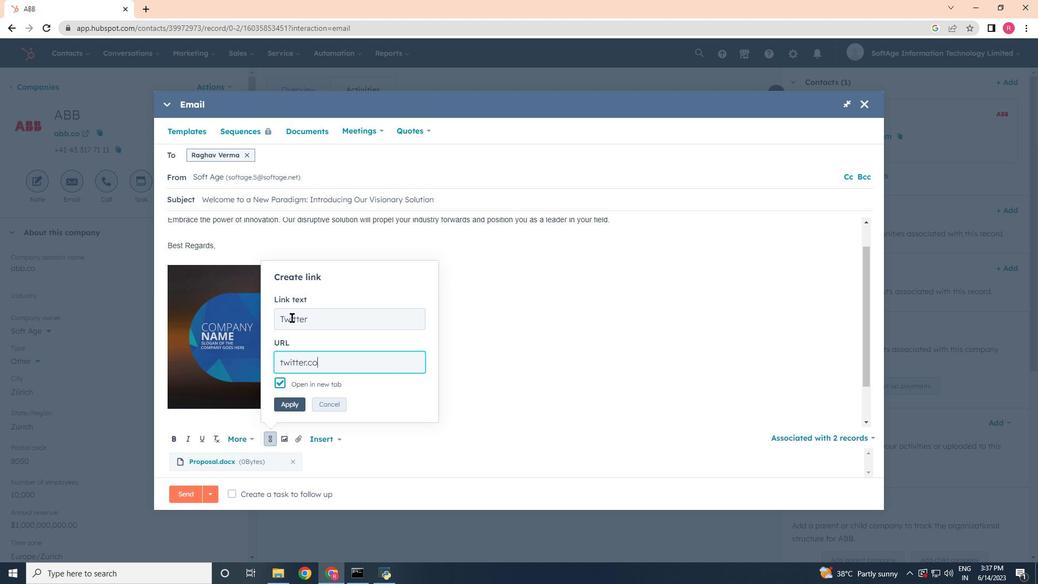 
Action: Mouse moved to (284, 406)
Screenshot: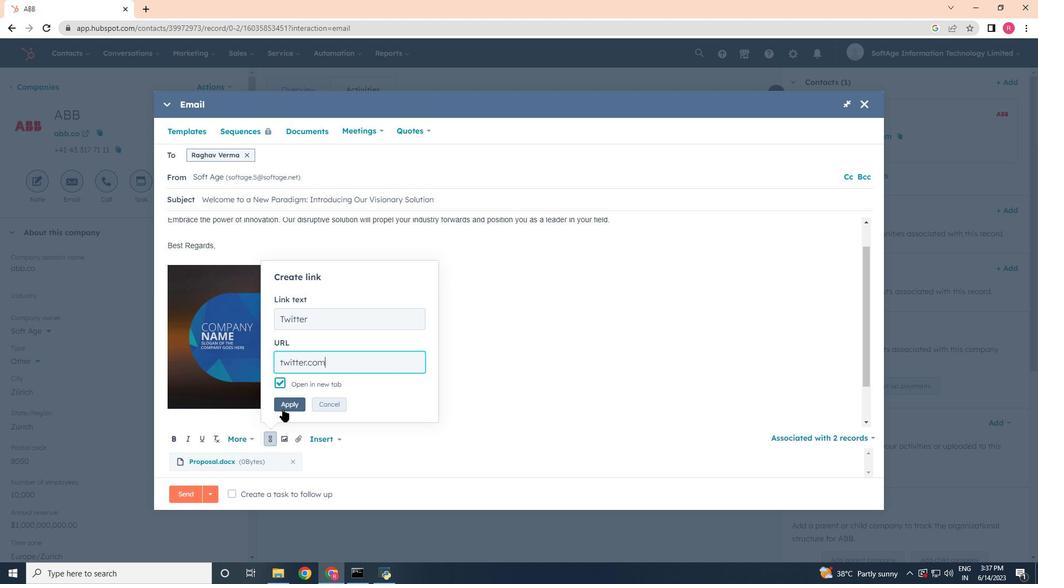 
Action: Mouse pressed left at (284, 406)
Screenshot: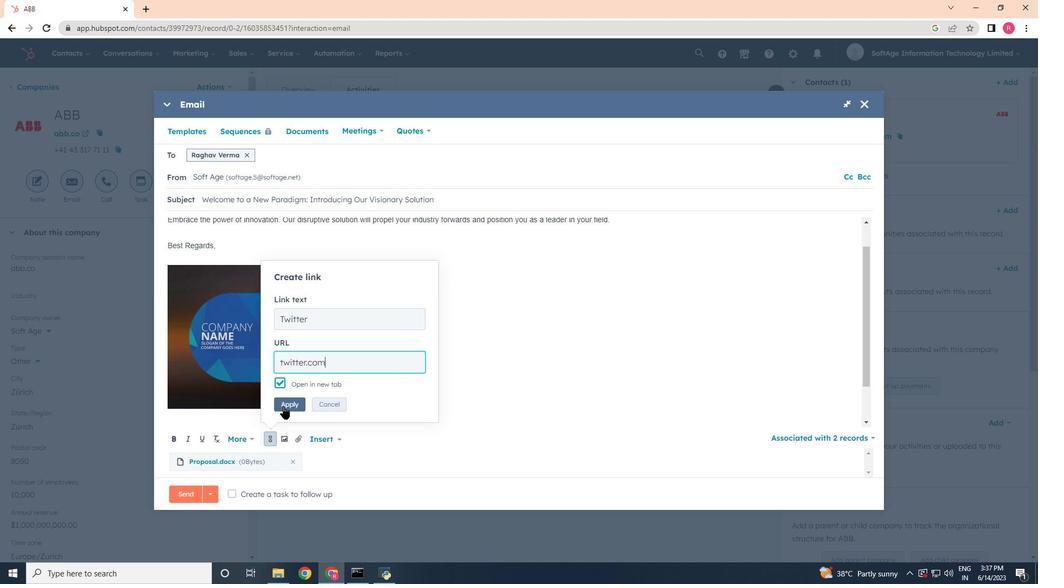 
Action: Mouse moved to (234, 495)
Screenshot: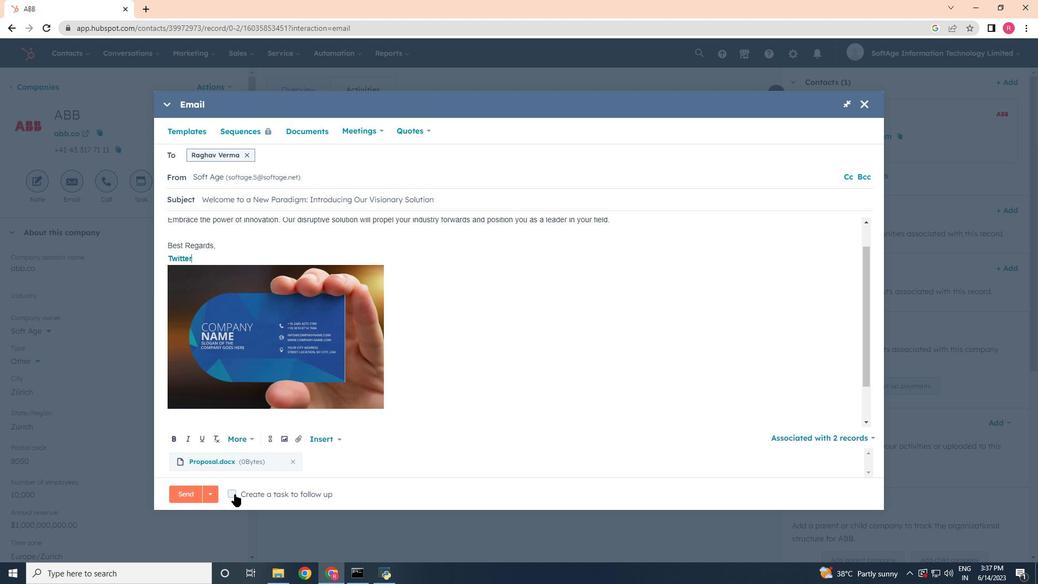 
Action: Mouse pressed left at (234, 495)
Screenshot: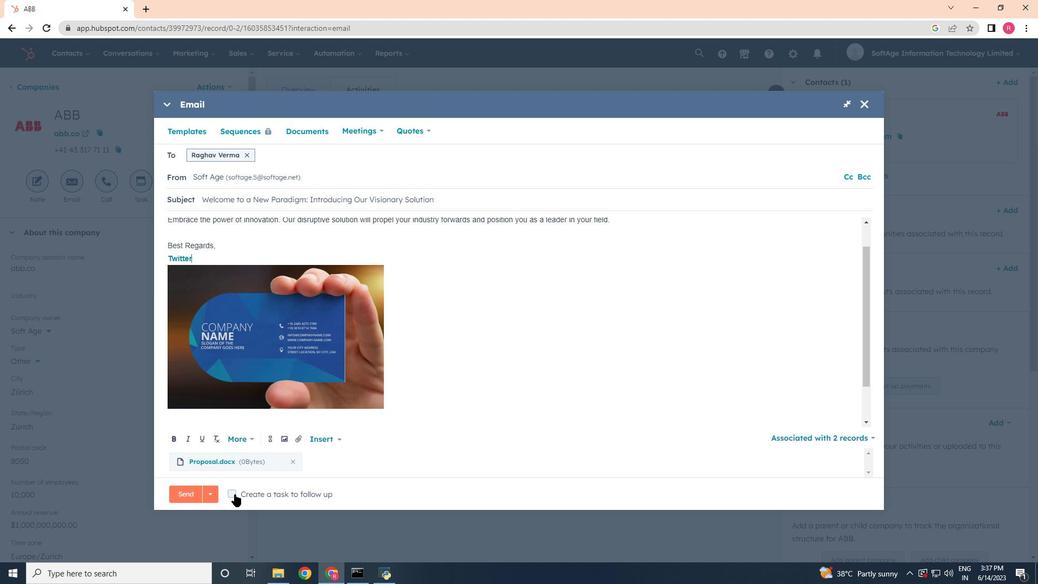 
Action: Mouse moved to (445, 497)
Screenshot: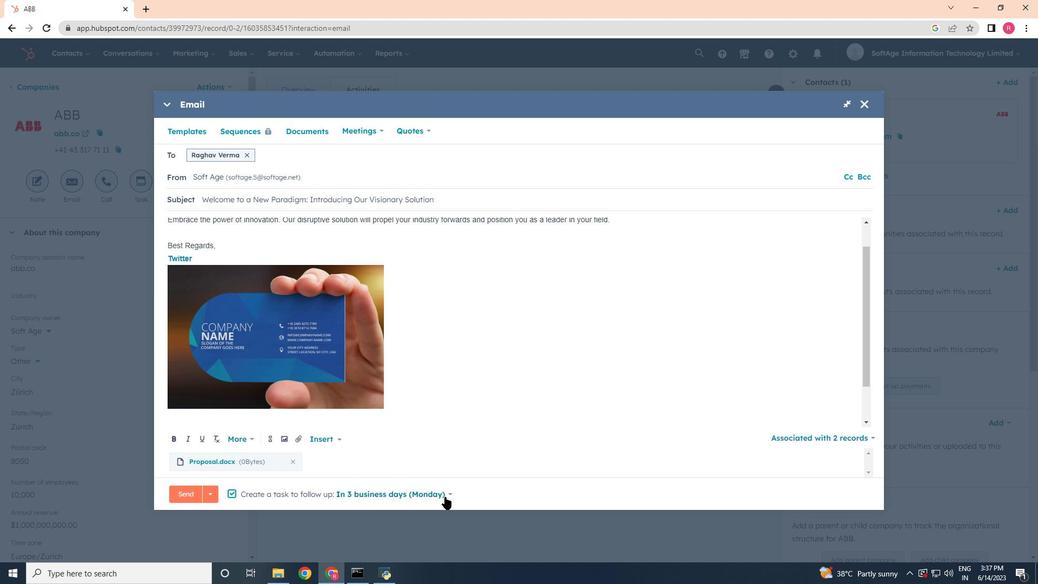 
Action: Mouse pressed left at (445, 497)
Screenshot: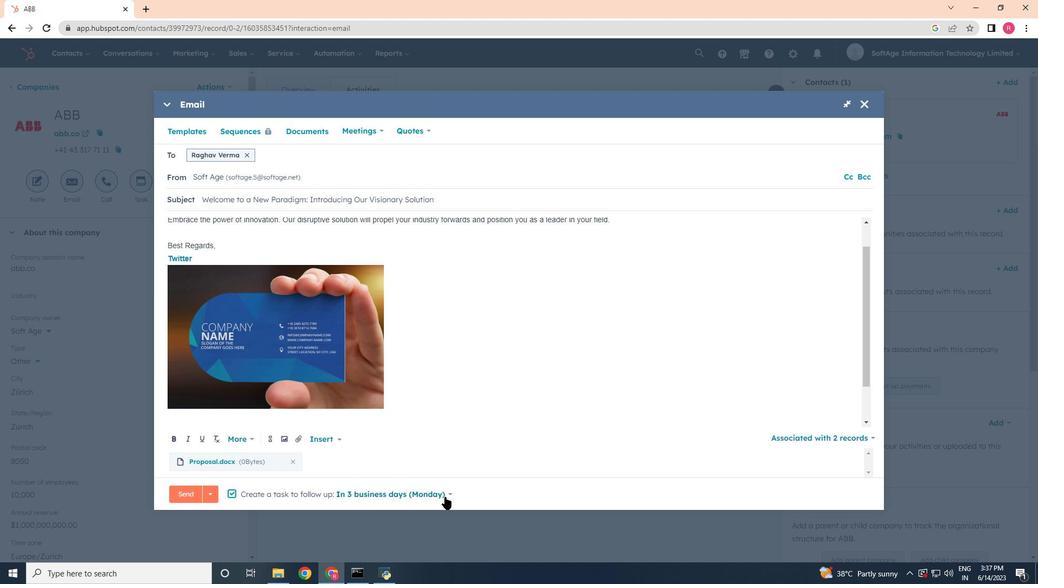 
Action: Mouse moved to (360, 394)
Screenshot: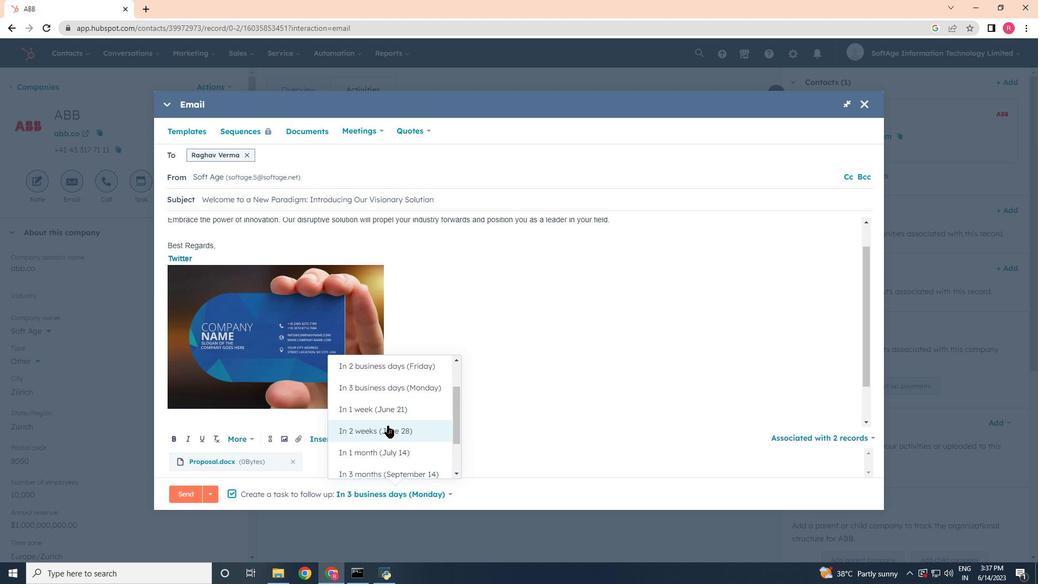 
Action: Mouse scrolled (360, 395) with delta (0, 0)
Screenshot: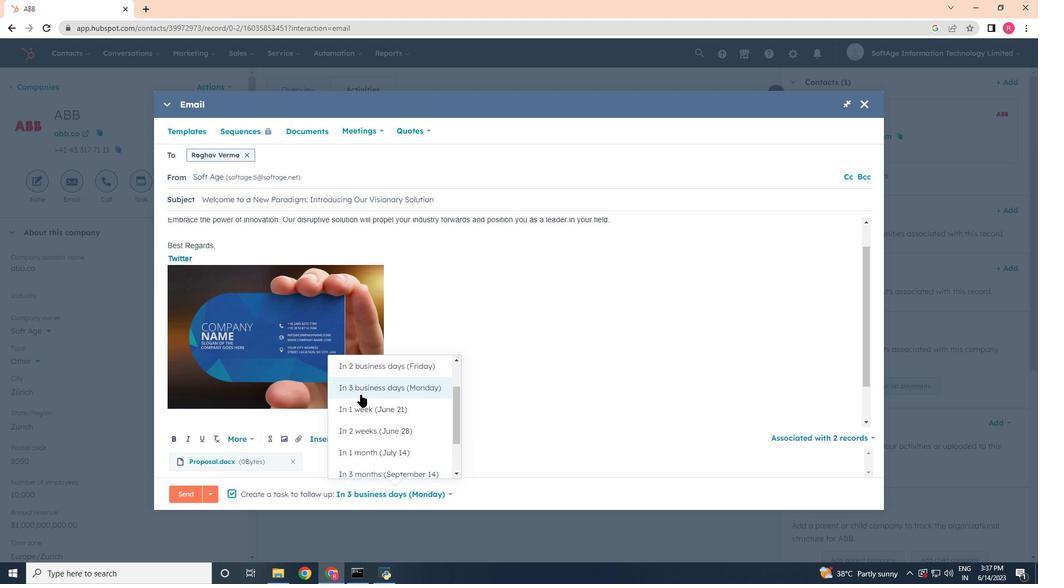 
Action: Mouse scrolled (360, 394) with delta (0, 0)
Screenshot: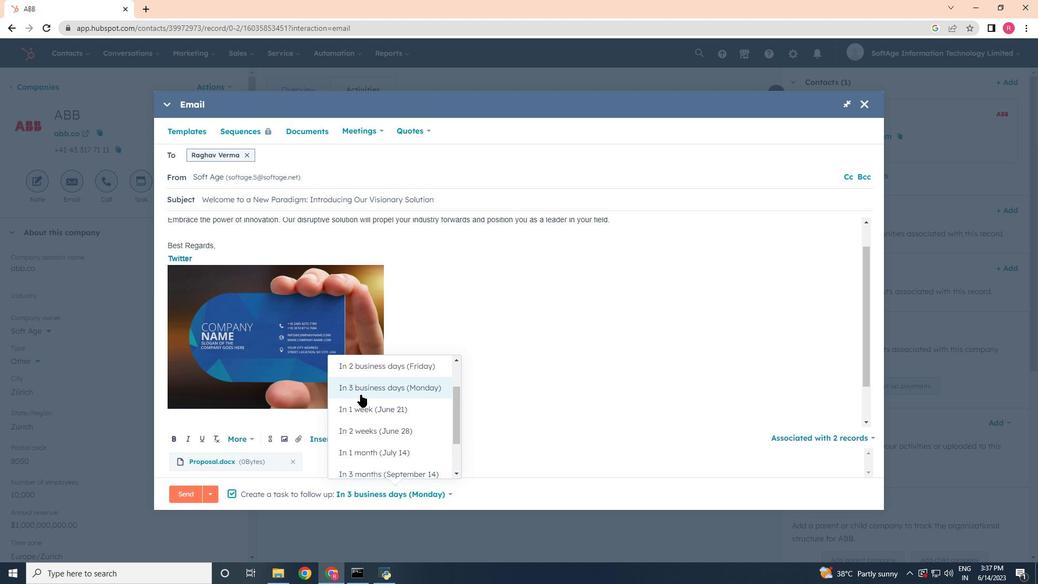 
Action: Mouse scrolled (360, 395) with delta (0, 0)
Screenshot: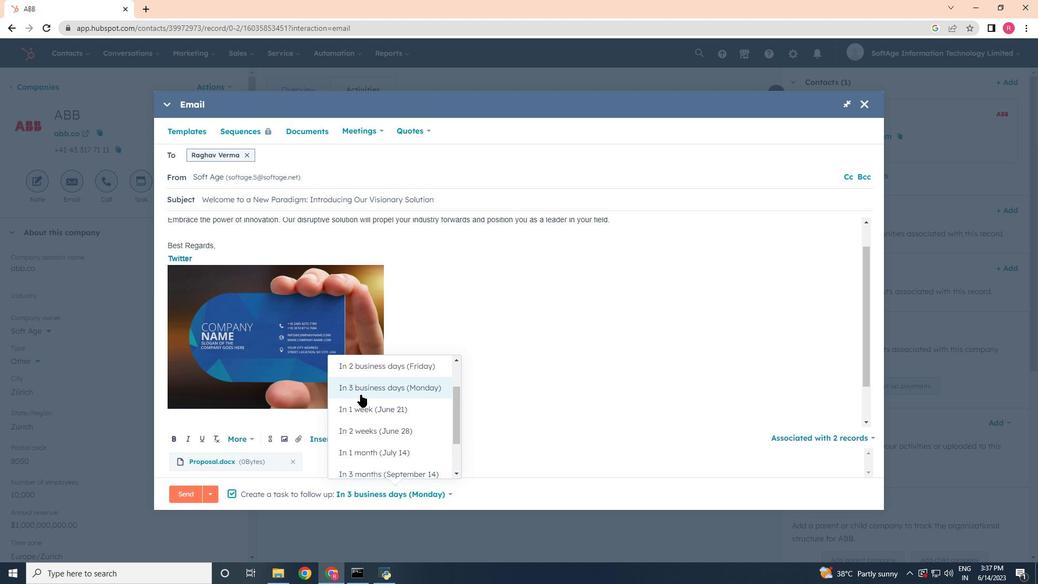 
Action: Mouse scrolled (360, 395) with delta (0, 0)
Screenshot: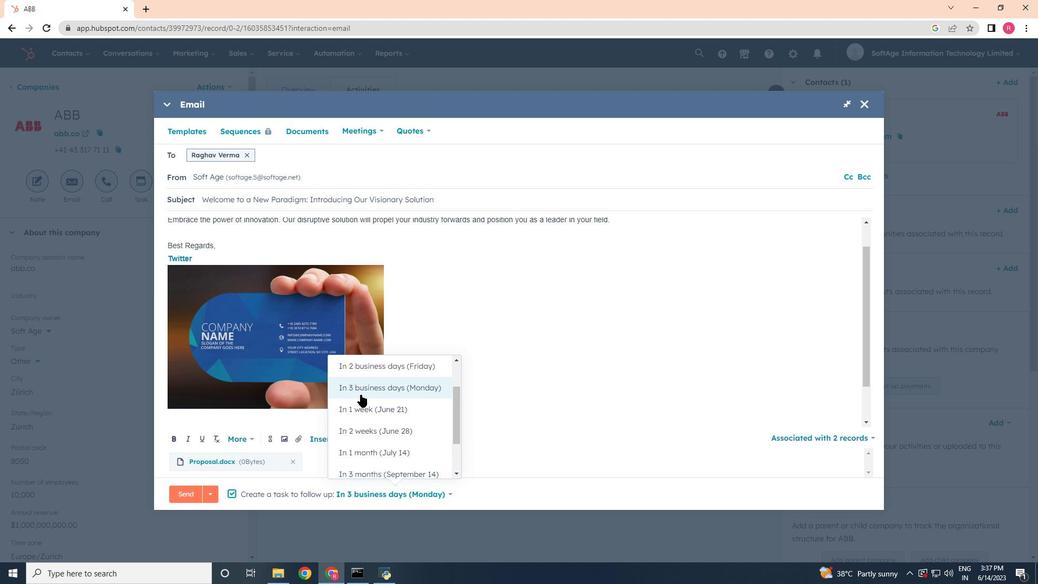
Action: Mouse pressed left at (360, 394)
Screenshot: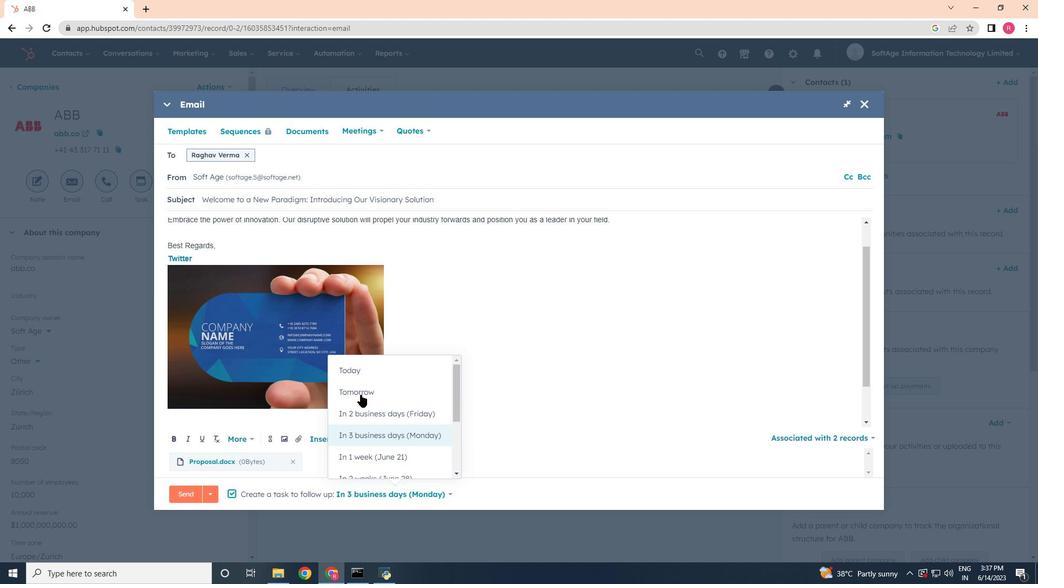 
Action: Mouse moved to (185, 492)
Screenshot: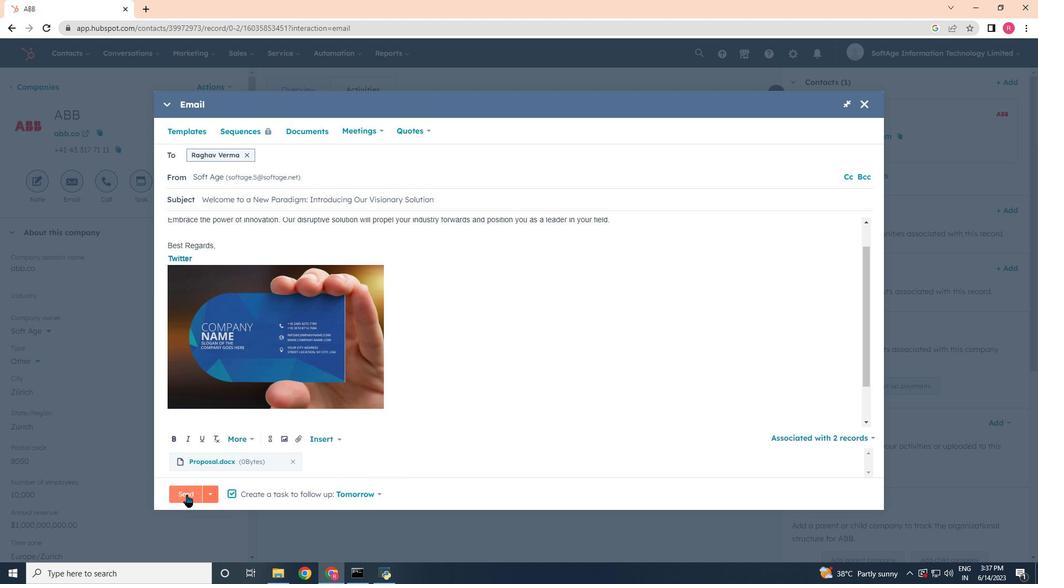 
Action: Mouse pressed left at (185, 492)
Screenshot: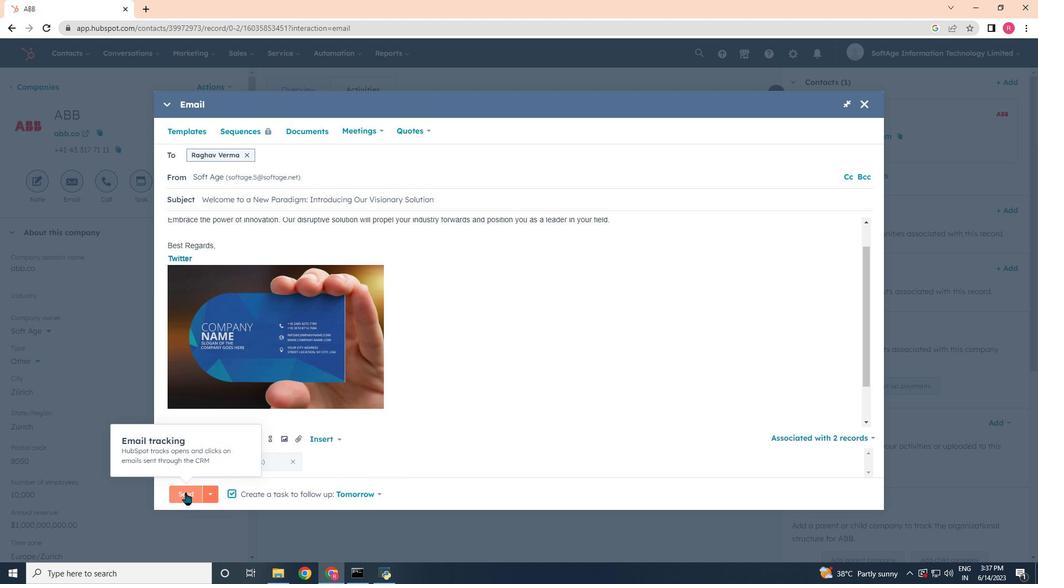 
